 Task: Add an event with the title Lunch and Learn: Effective Email Communication, date '2023/12/13', time 7:00 AM to 9:00 AMand add a description: In addition to informal networking, the event may feature guest speakers or panel discussions on topics relevant to professional growth, industry trends, or emerging technologies. These sessions provide valuable insights and serve as conversation starters, creating common ground for attendees to engage in meaningful discussions and share their expertise., put the event into Yellow category . Add location for the event as: 987 Jeronimos Monastery, Lisbon, Portugal, logged in from the account softage.1@softage.netand send the event invitation to softage.6@softage.net and softage.7@softage.net. Set a reminder for the event 5 minutes before
Action: Mouse moved to (130, 111)
Screenshot: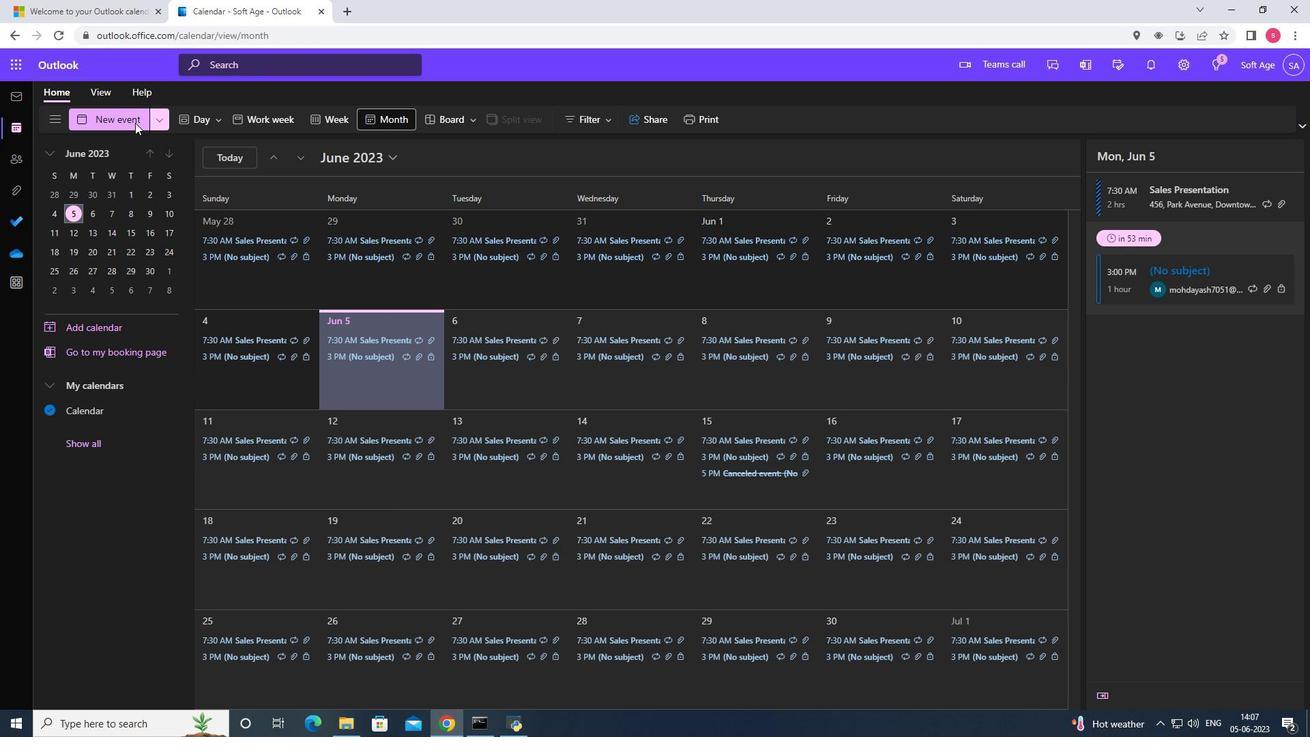 
Action: Mouse pressed left at (130, 111)
Screenshot: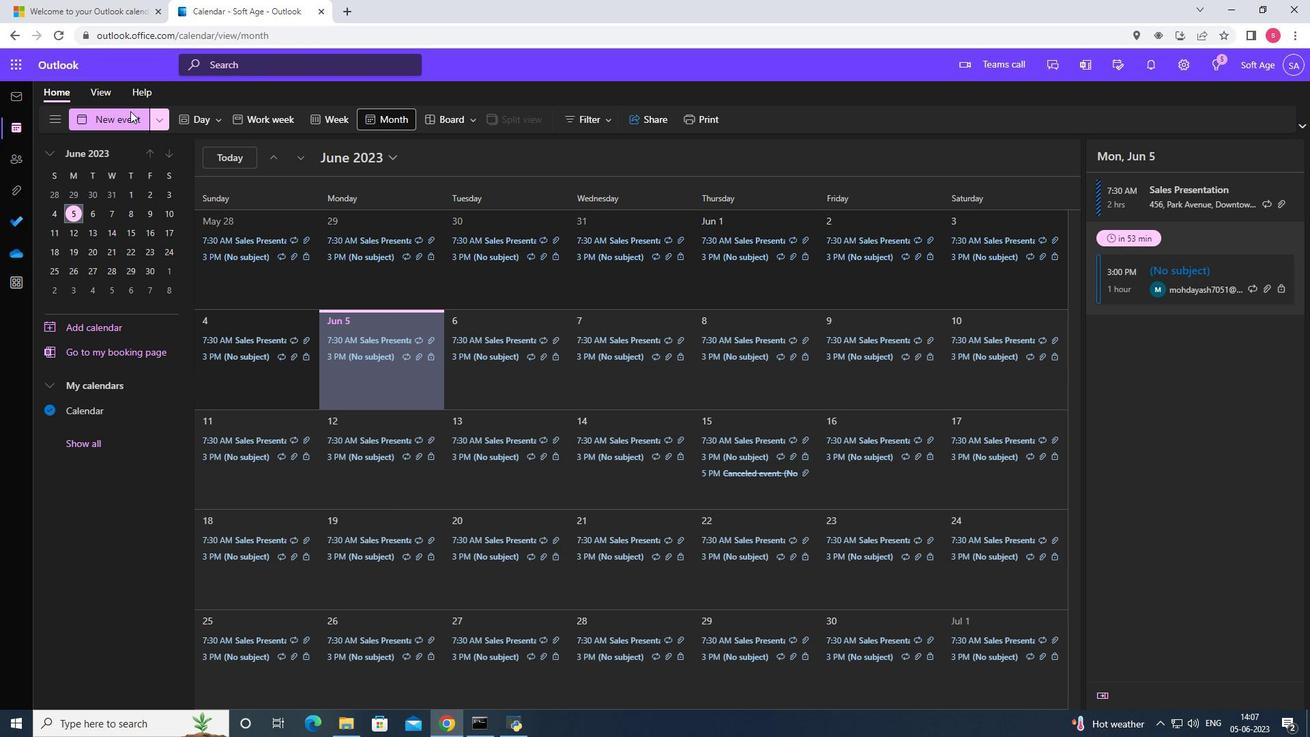 
Action: Mouse moved to (385, 208)
Screenshot: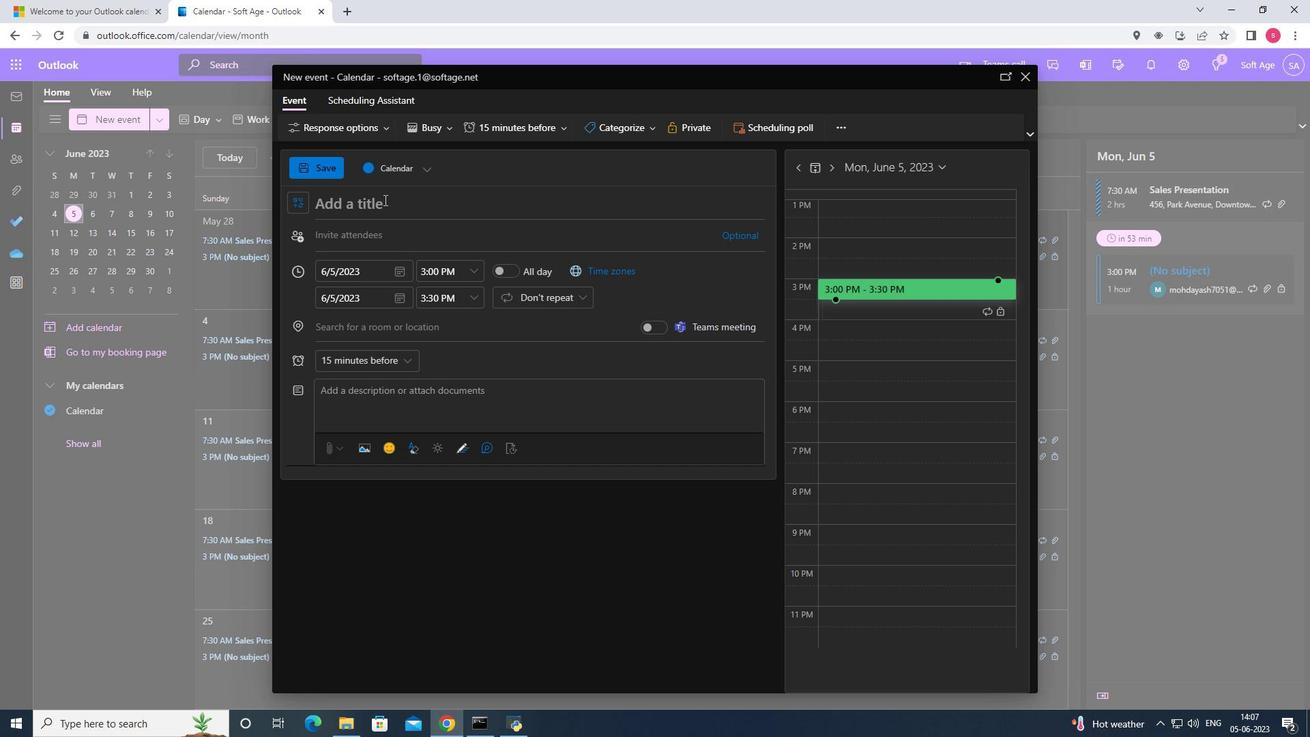 
Action: Mouse pressed left at (385, 208)
Screenshot: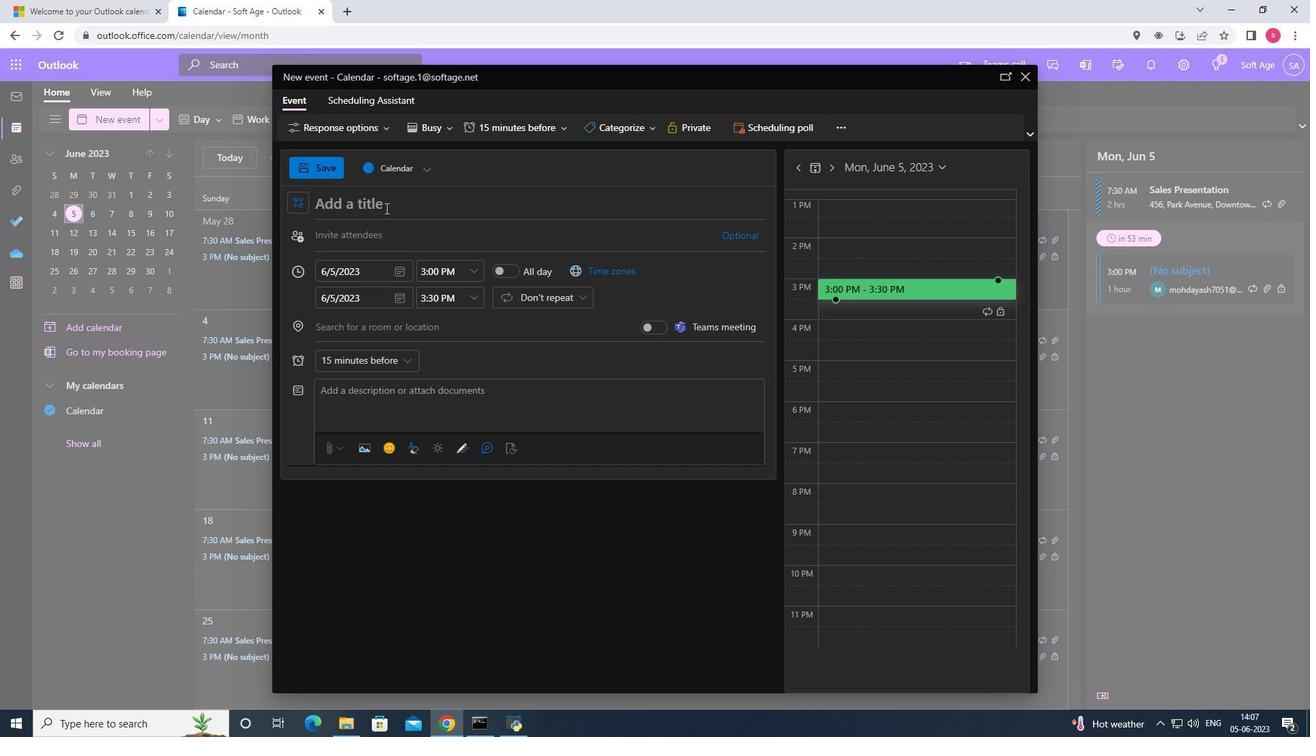 
Action: Mouse moved to (385, 208)
Screenshot: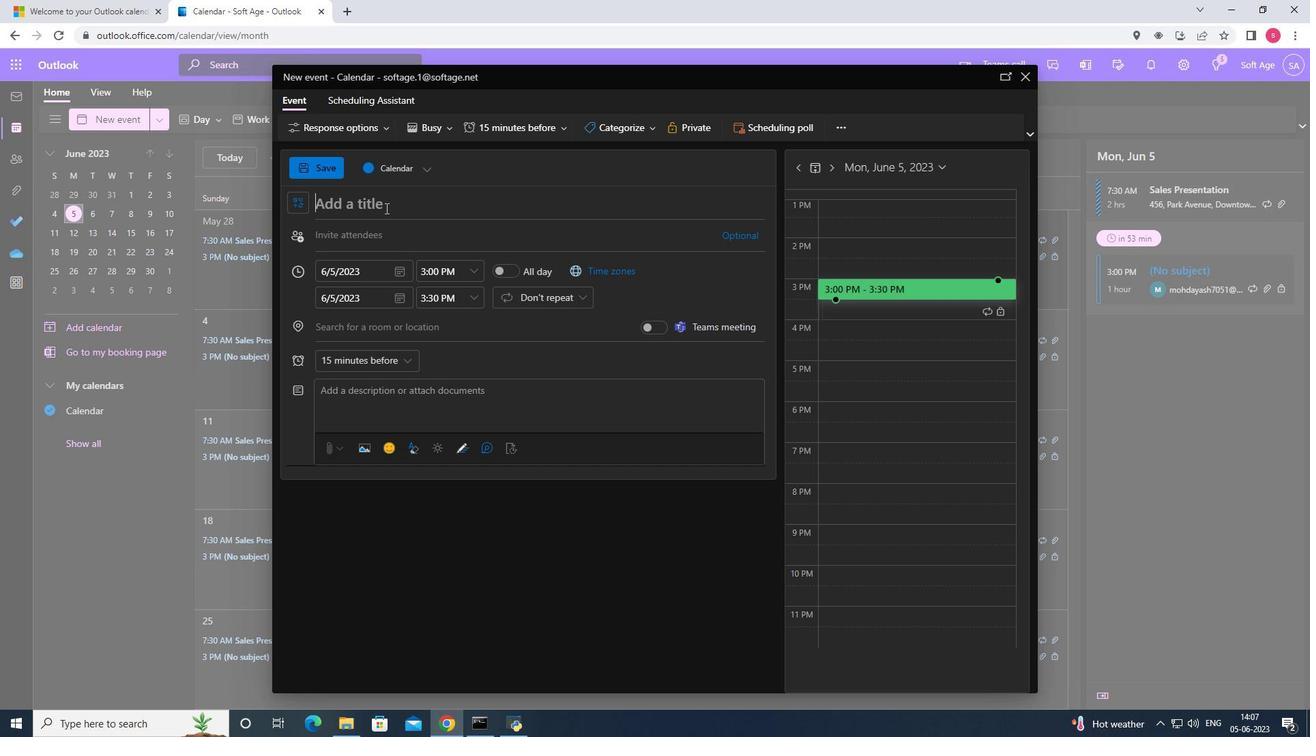 
Action: Key pressed <Key.shift><Key.shift><Key.shift><Key.shift><Key.shift><Key.shift><Key.shift><Key.shift><Key.shift><Key.shift>Lunch<Key.space><Key.shift>and<Key.space><Key.shift><Key.shift><Key.shift><Key.shift><Key.shift><Key.shift><Key.shift><Key.shift><Key.shift><Key.shift><Key.shift><Key.shift><Key.shift><Key.shift><Key.shift><Key.shift><Key.shift>learn<Key.space><Key.shift><Key.shift><Key.shift><Key.shift><Key.shift><Key.shift><Key.shift><Key.shift><Key.shift><Key.shift><Key.shift>:<Key.space><Key.shift>e<Key.backspace><Key.shift><Key.shift><Key.shift><Key.shift><Key.shift><Key.shift><Key.shift><Key.shift><Key.shift><Key.shift><Key.shift><Key.shift><Key.shift><Key.shift>Effective<Key.space><Key.shift><Key.shift>Email<Key.space><Key.shift>communication<Key.space>
Screenshot: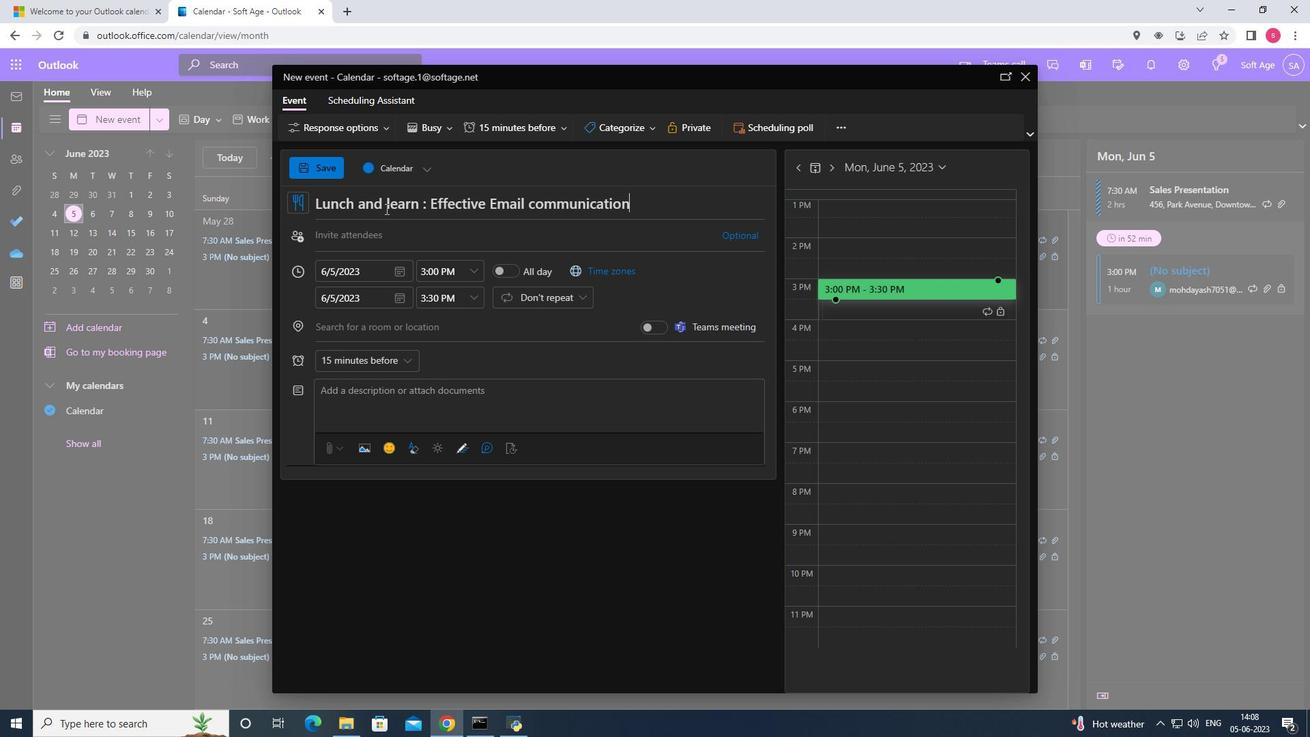 
Action: Mouse moved to (404, 275)
Screenshot: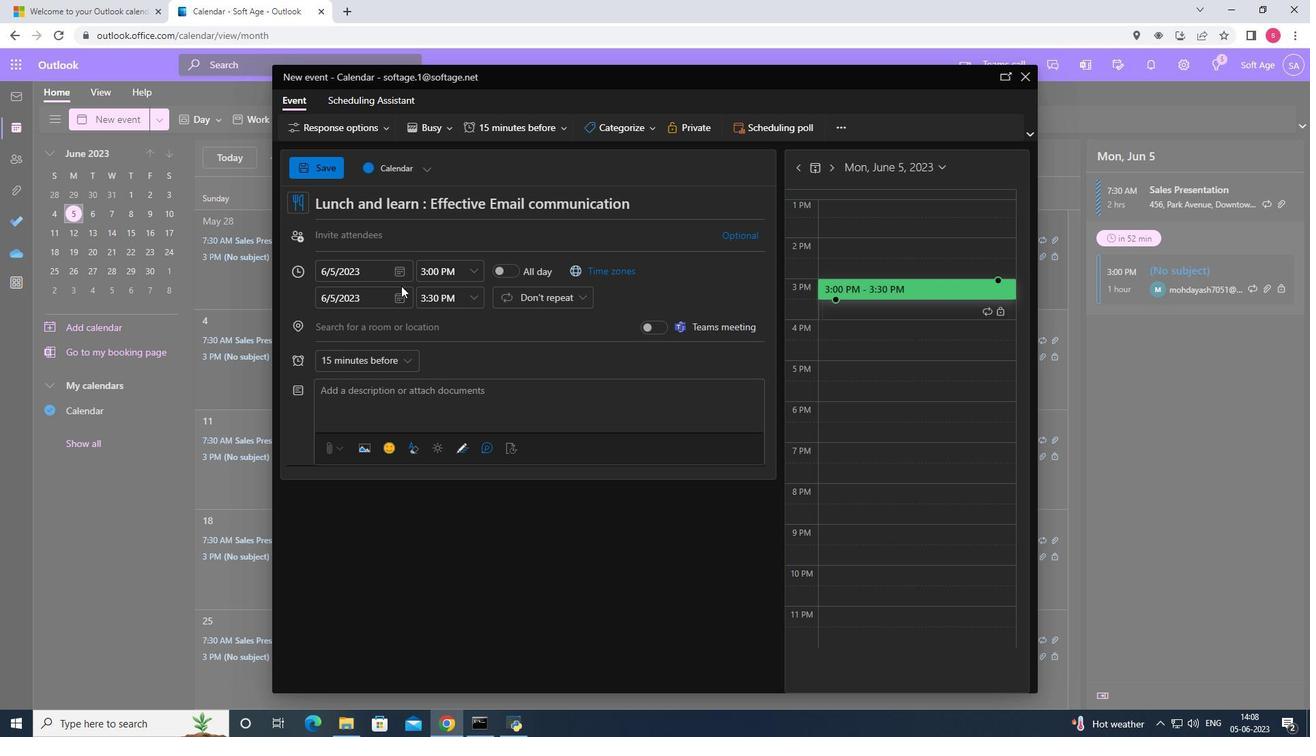 
Action: Mouse pressed left at (404, 275)
Screenshot: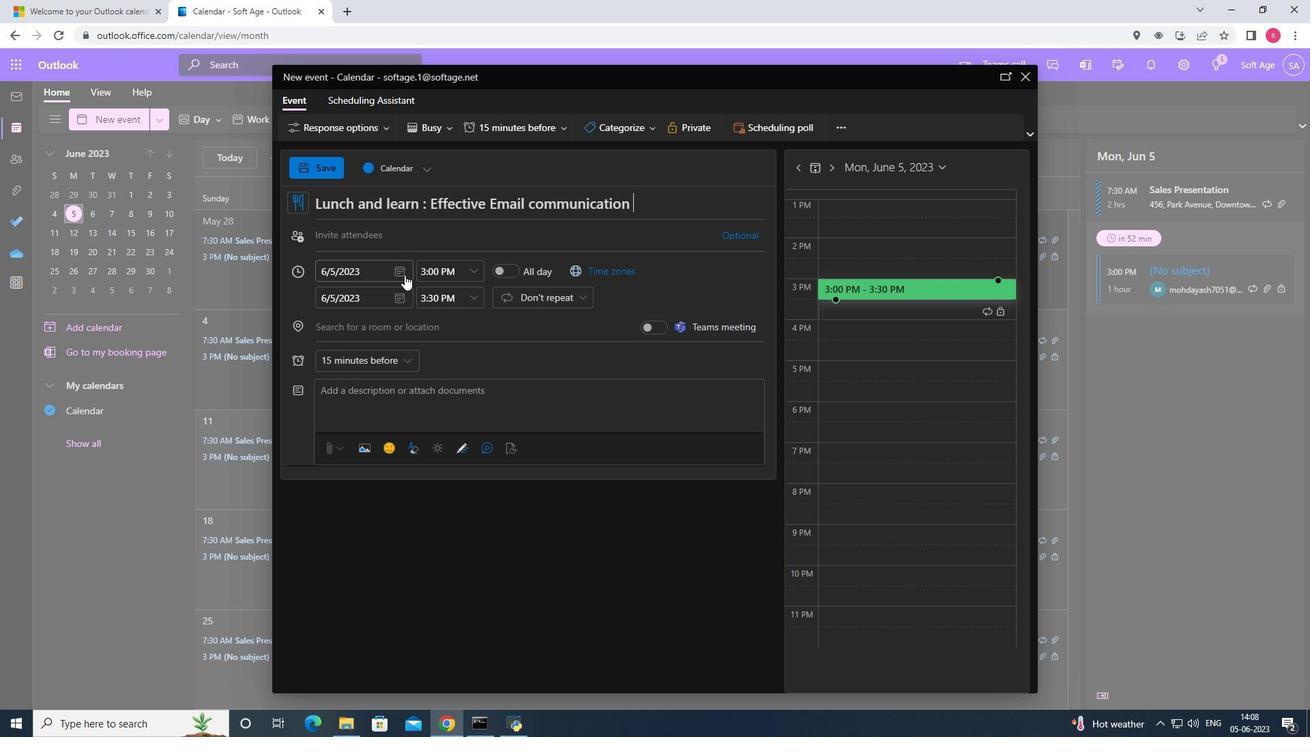 
Action: Mouse moved to (449, 305)
Screenshot: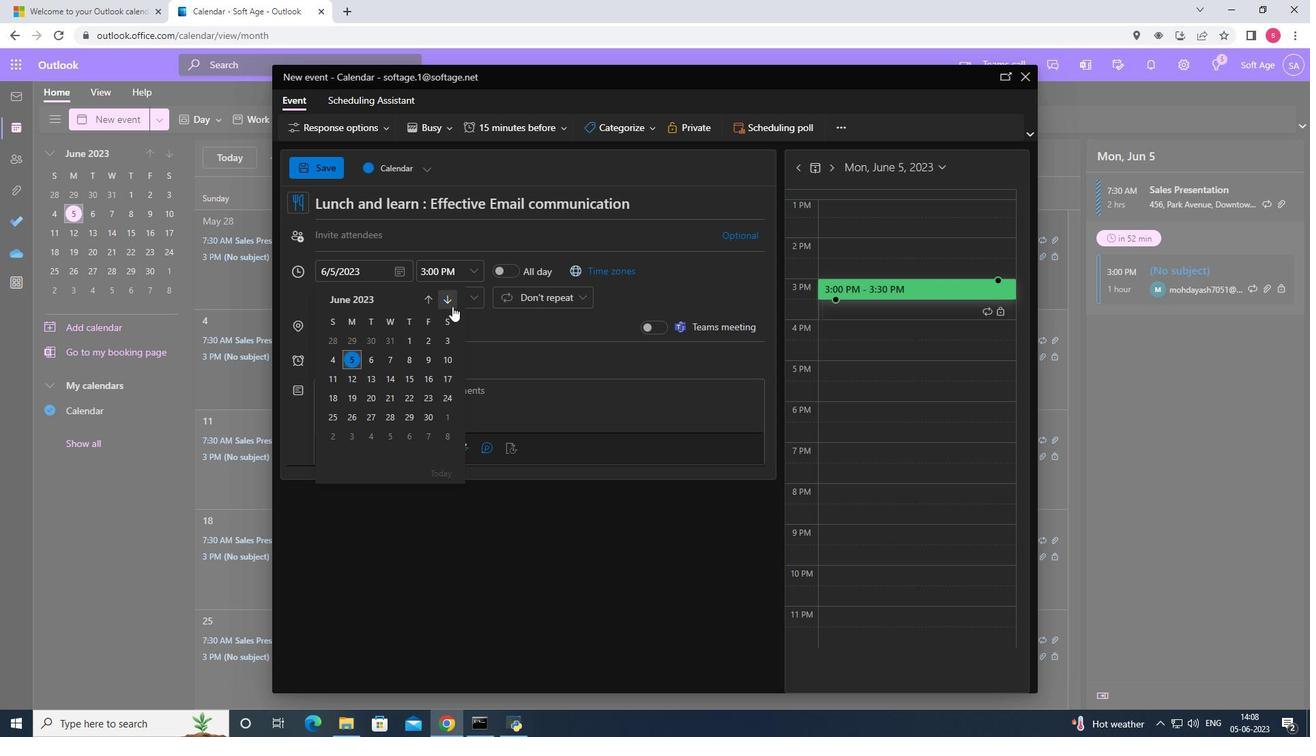 
Action: Mouse pressed left at (449, 305)
Screenshot: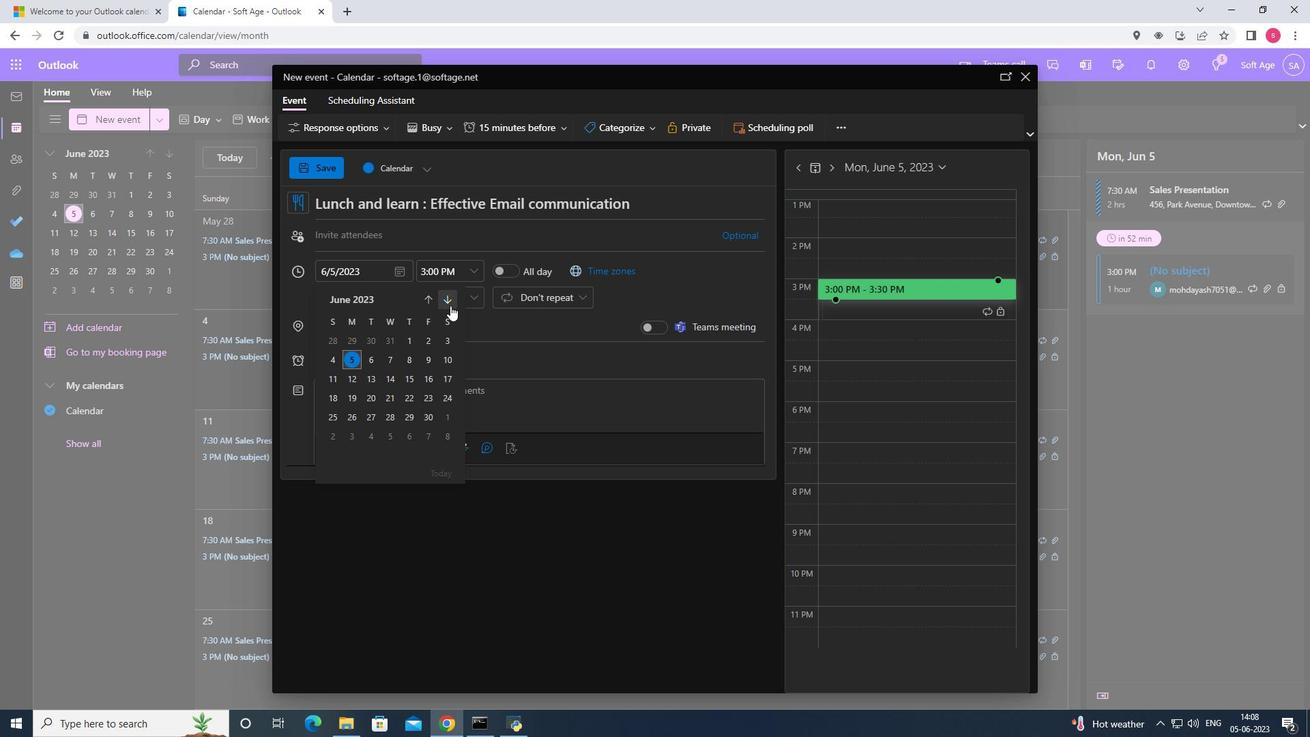 
Action: Mouse pressed left at (449, 305)
Screenshot: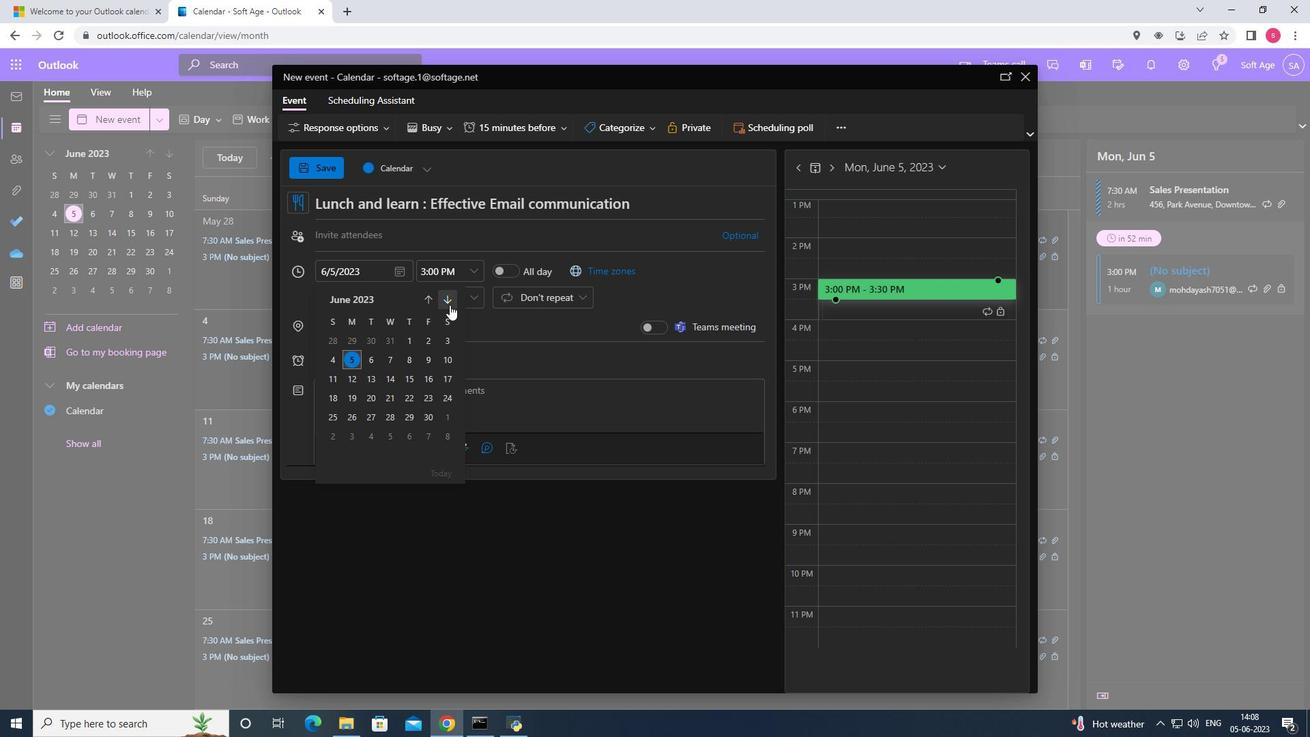 
Action: Mouse pressed left at (449, 305)
Screenshot: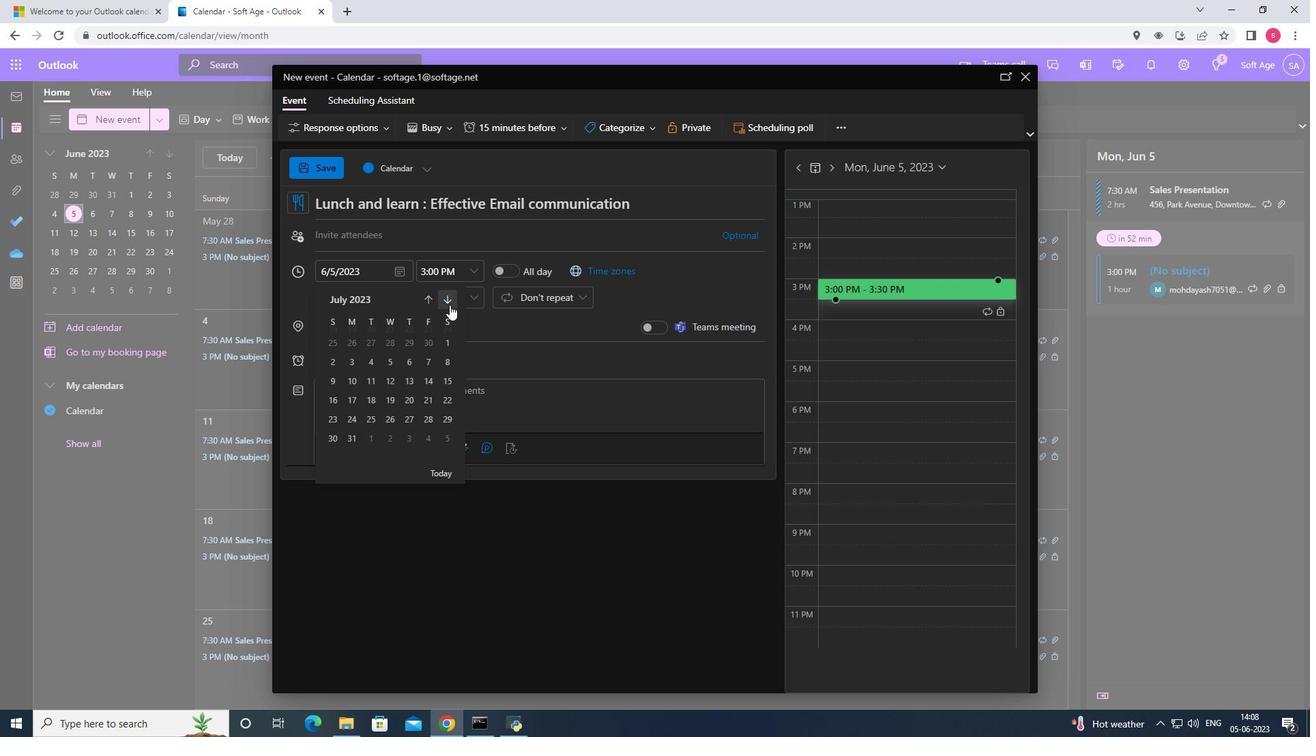 
Action: Mouse pressed left at (449, 305)
Screenshot: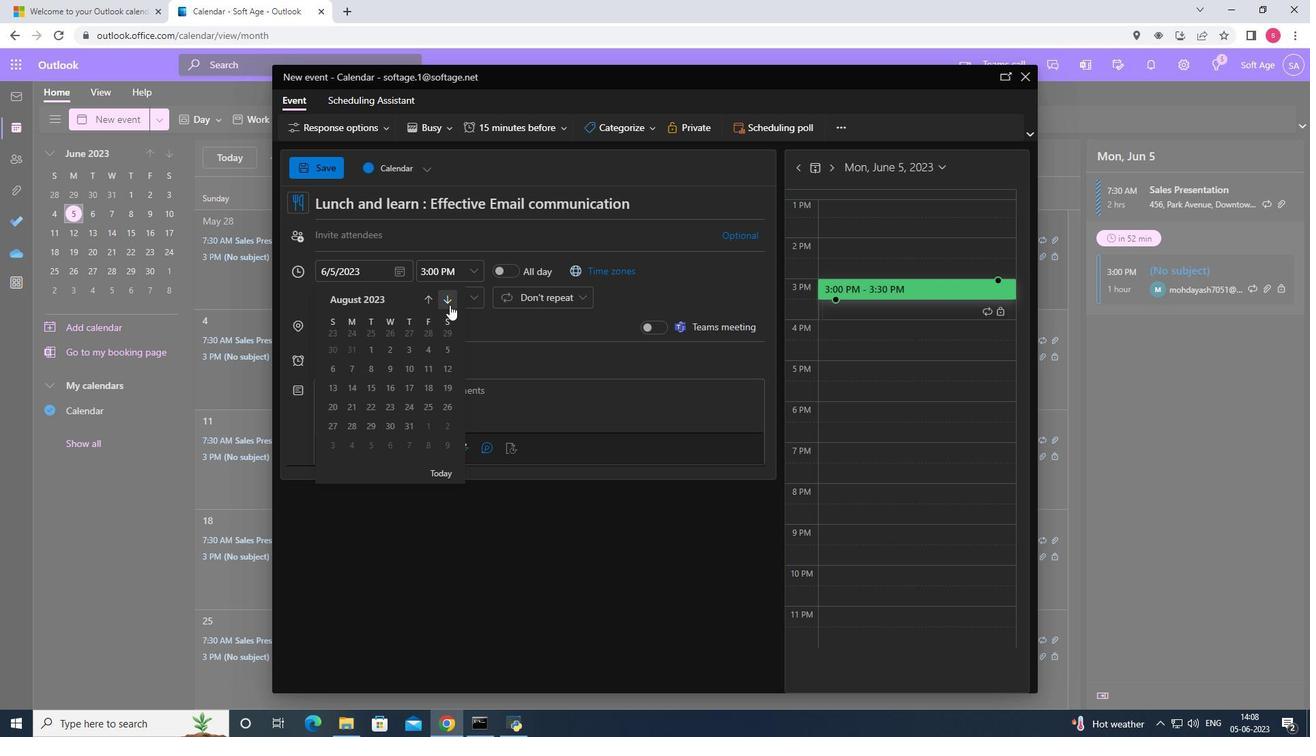 
Action: Mouse pressed left at (449, 305)
Screenshot: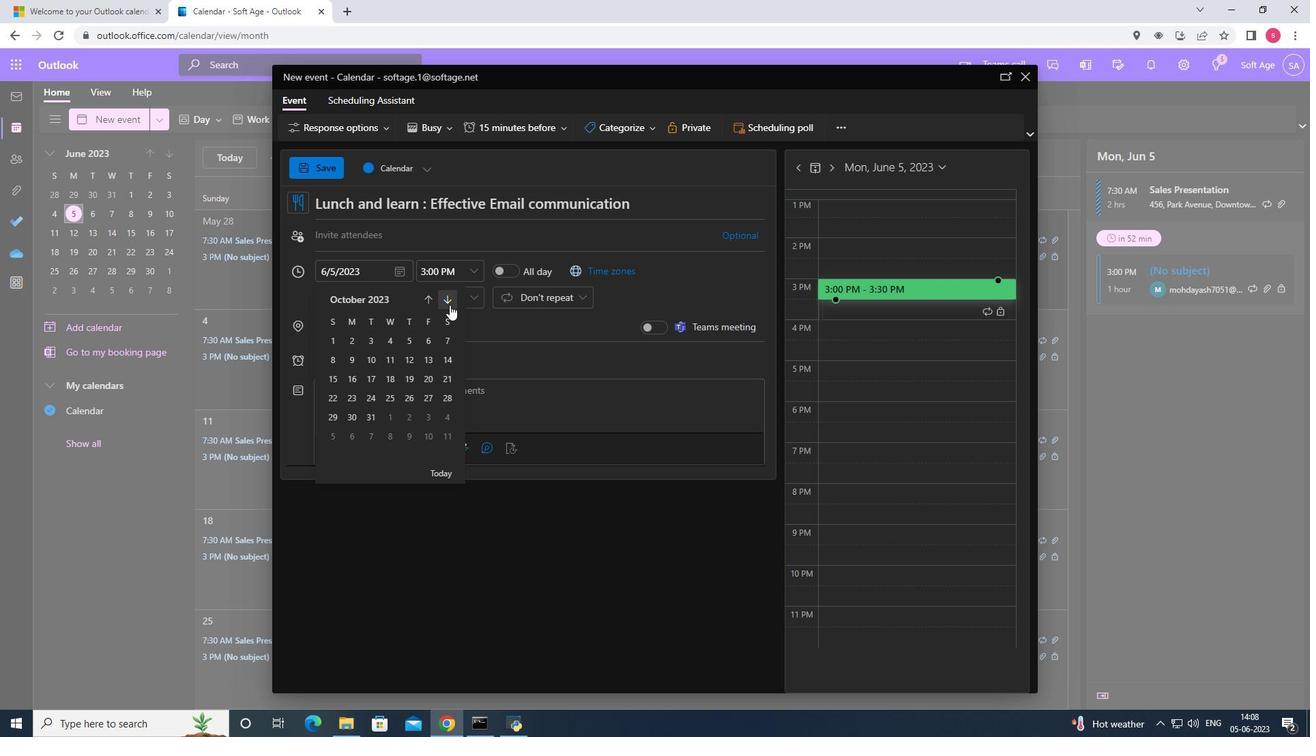 
Action: Mouse pressed left at (449, 305)
Screenshot: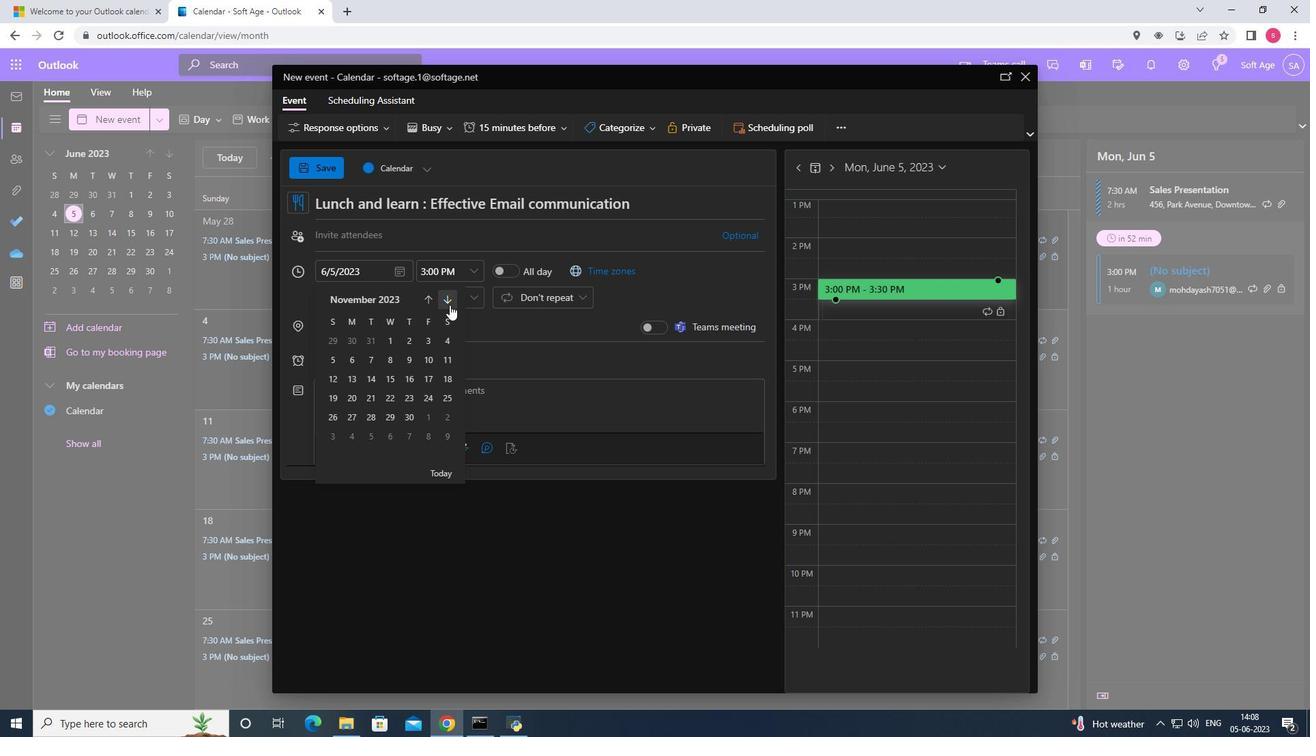 
Action: Mouse moved to (396, 378)
Screenshot: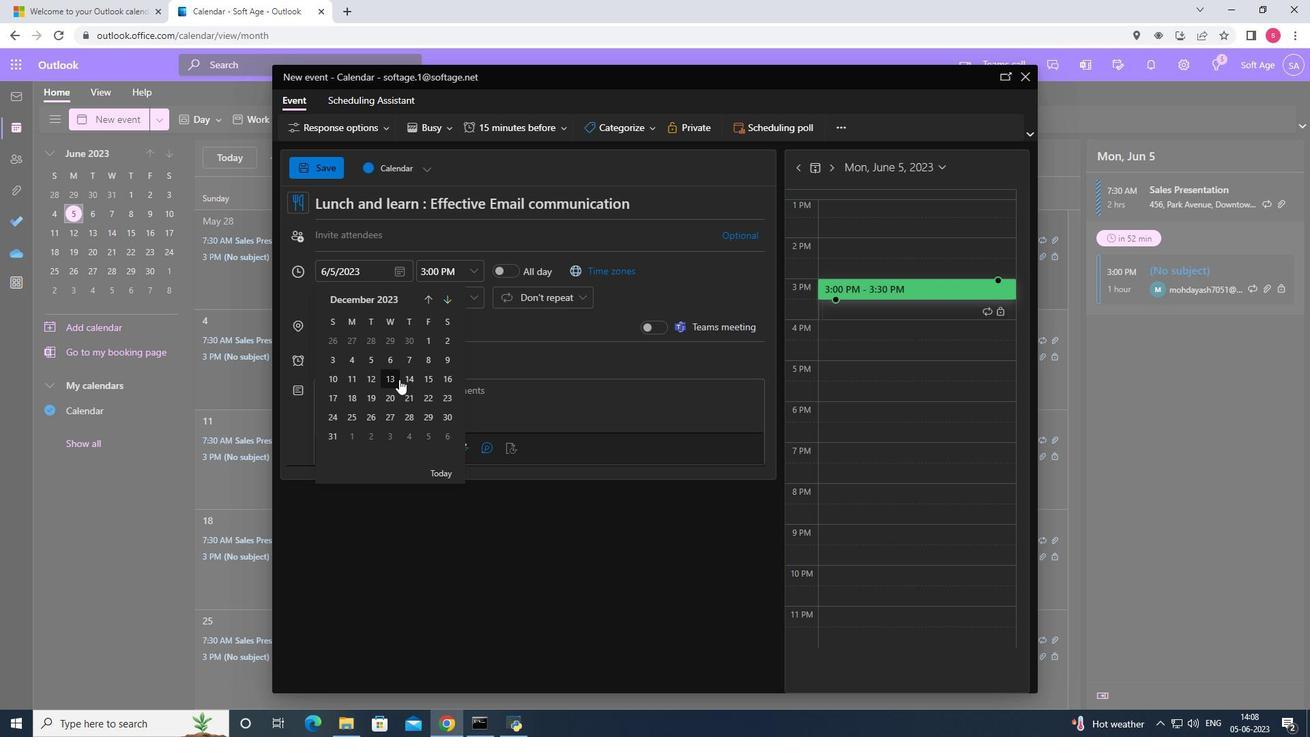 
Action: Mouse pressed left at (396, 378)
Screenshot: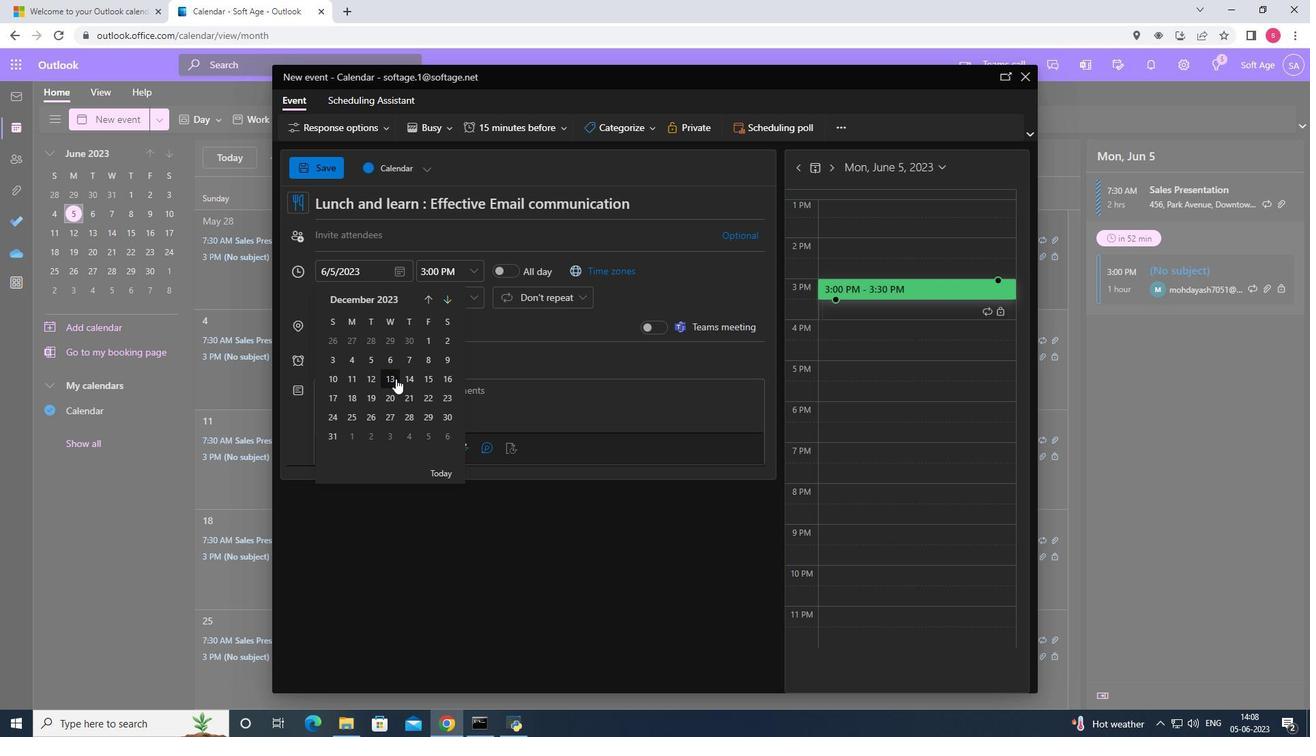 
Action: Mouse moved to (475, 272)
Screenshot: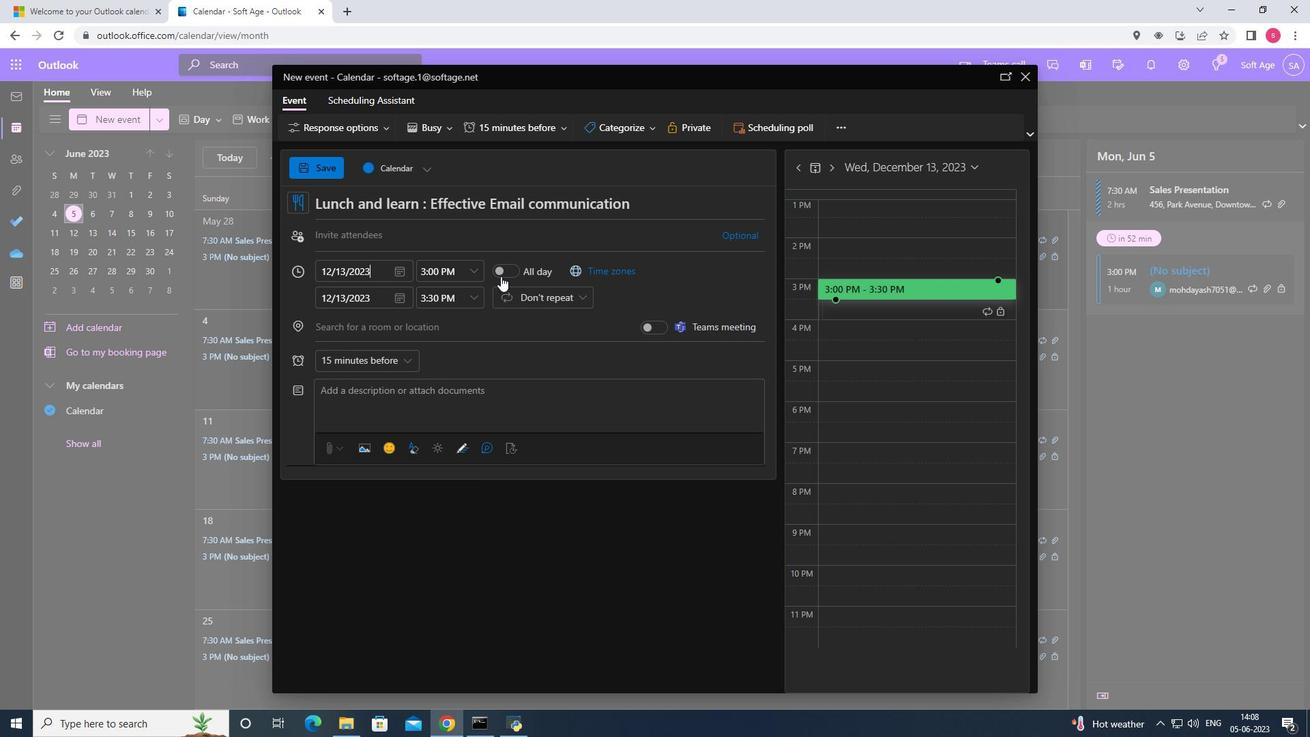
Action: Mouse pressed left at (475, 272)
Screenshot: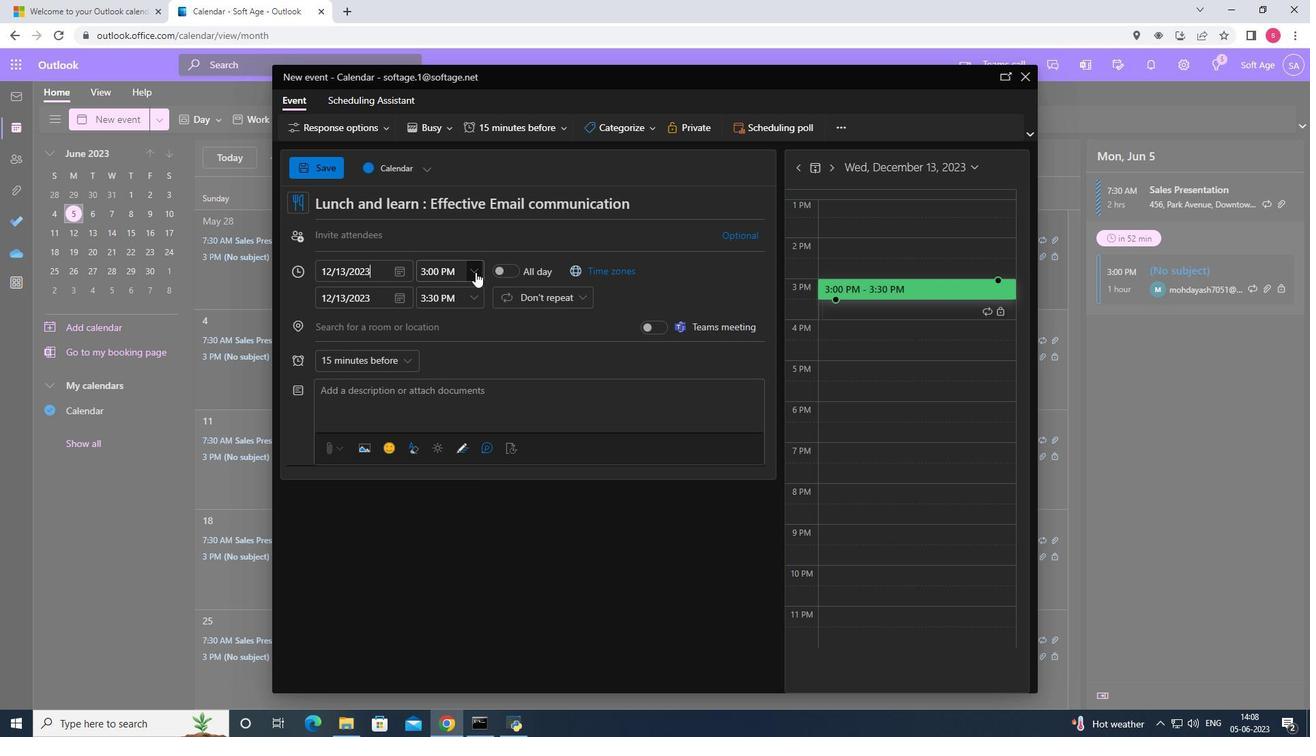 
Action: Mouse moved to (493, 289)
Screenshot: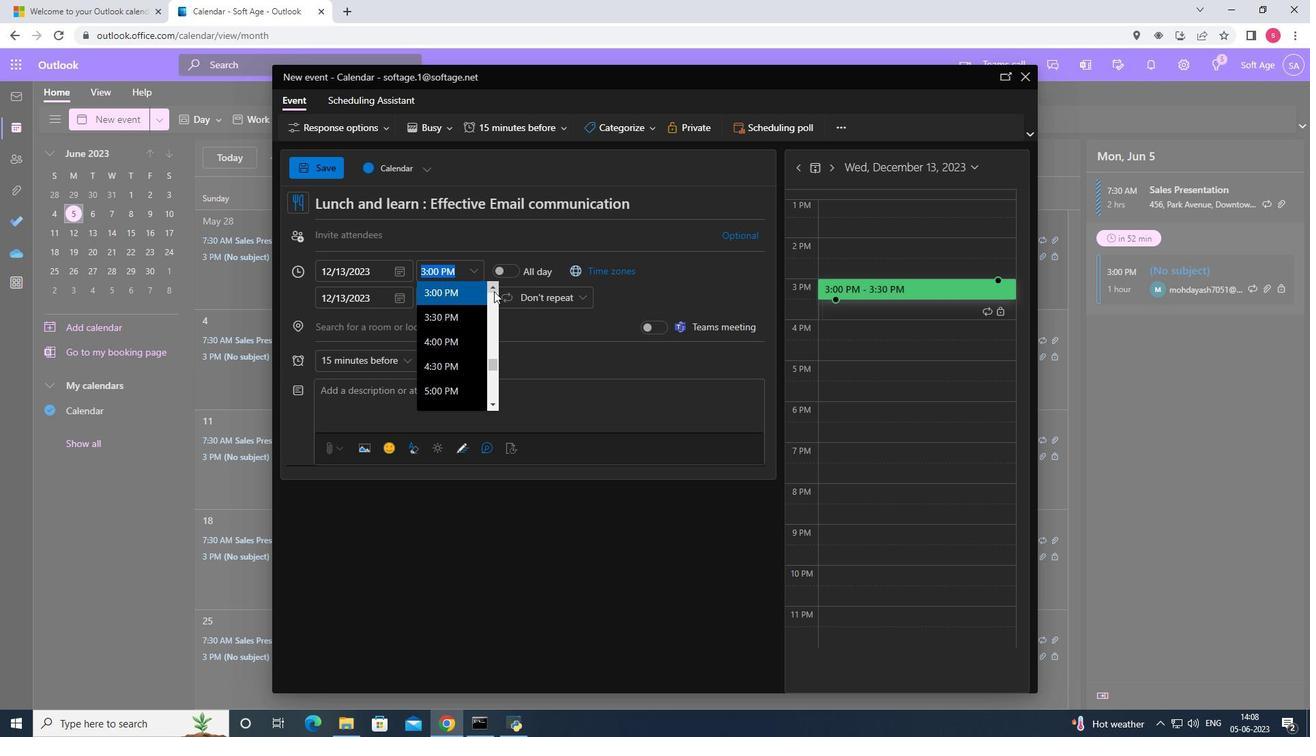 
Action: Mouse pressed left at (493, 289)
Screenshot: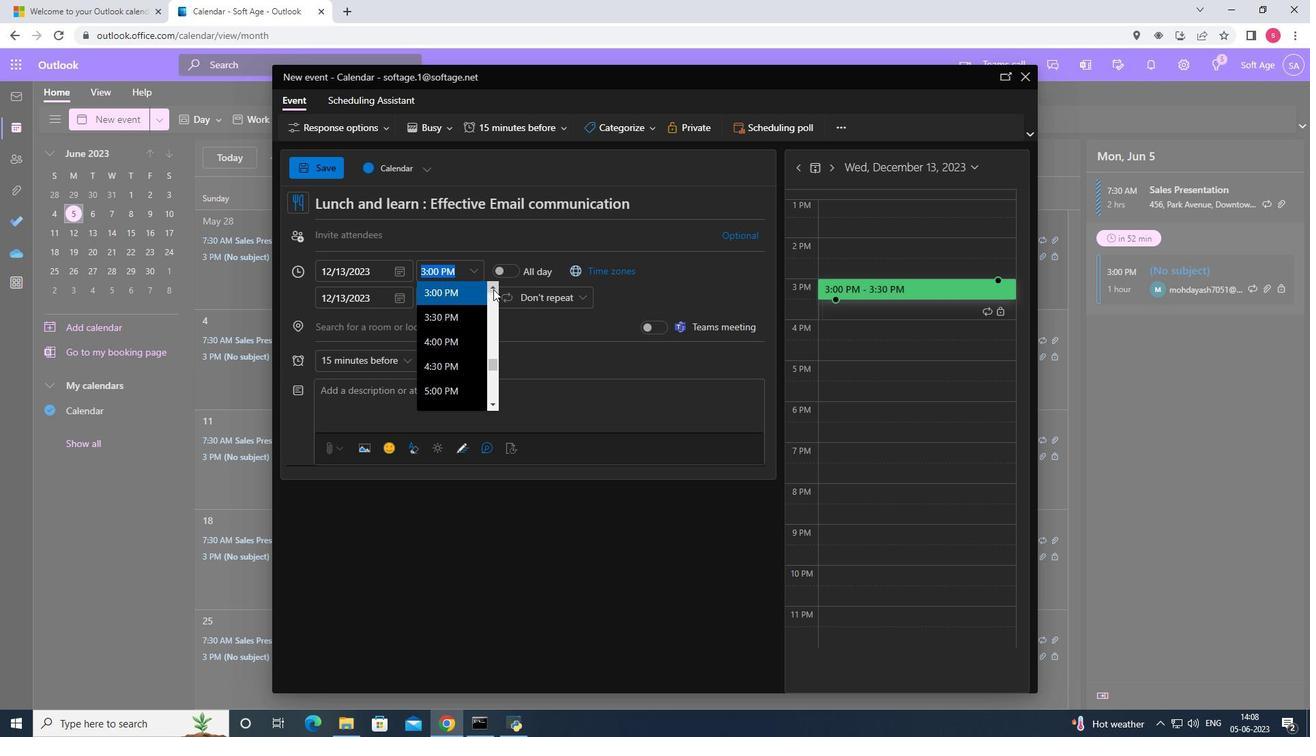 
Action: Mouse pressed left at (493, 289)
Screenshot: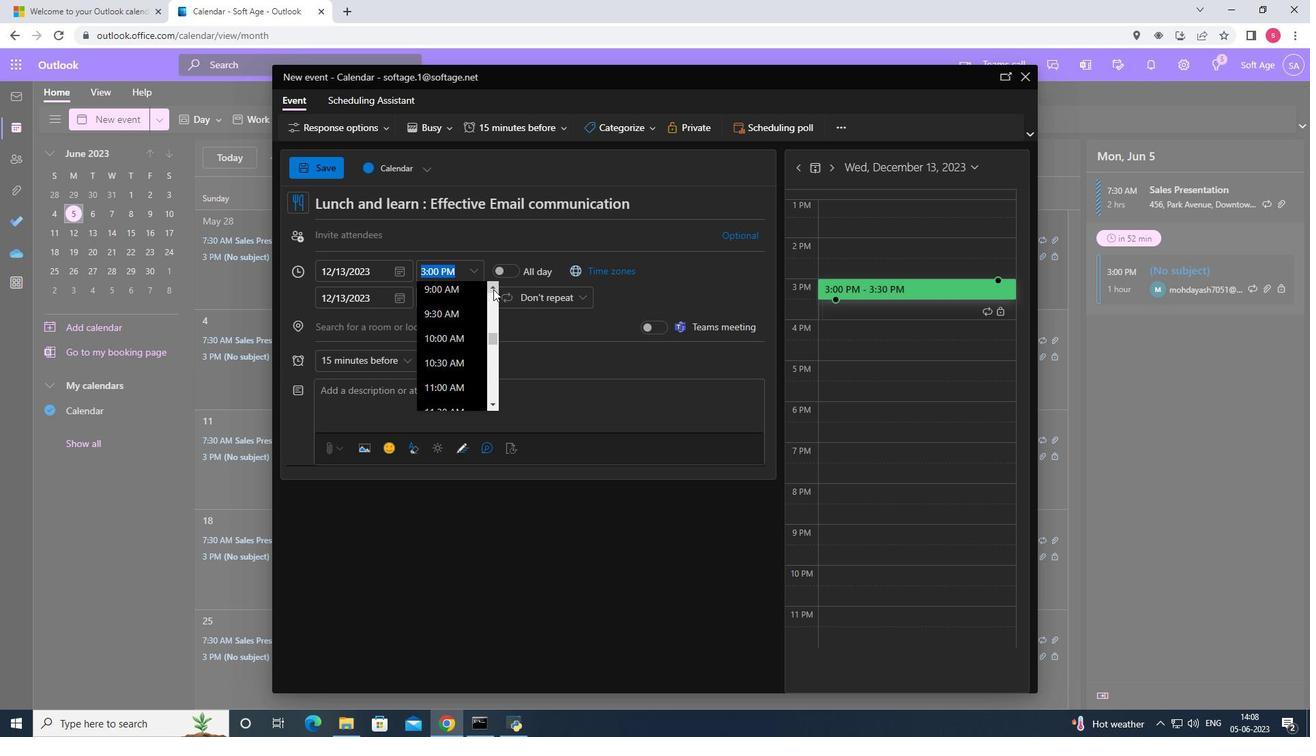 
Action: Mouse moved to (455, 353)
Screenshot: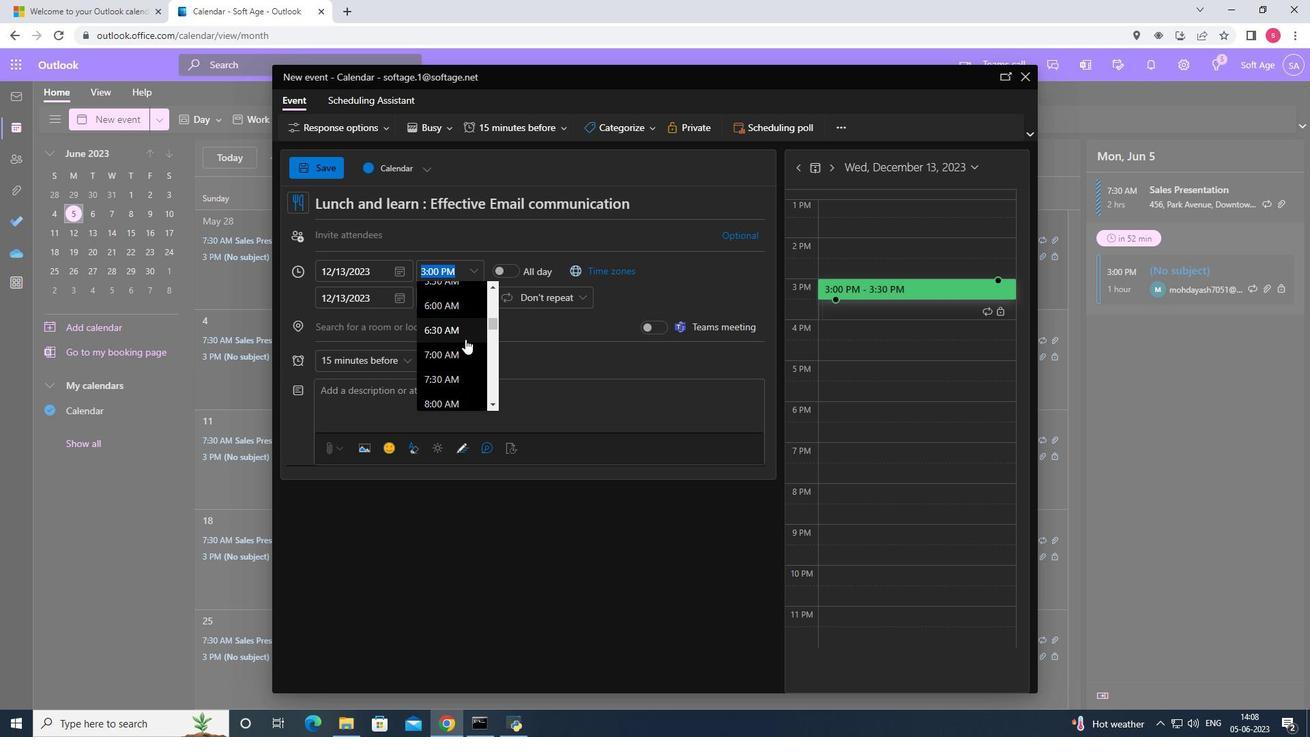 
Action: Mouse pressed left at (455, 353)
Screenshot: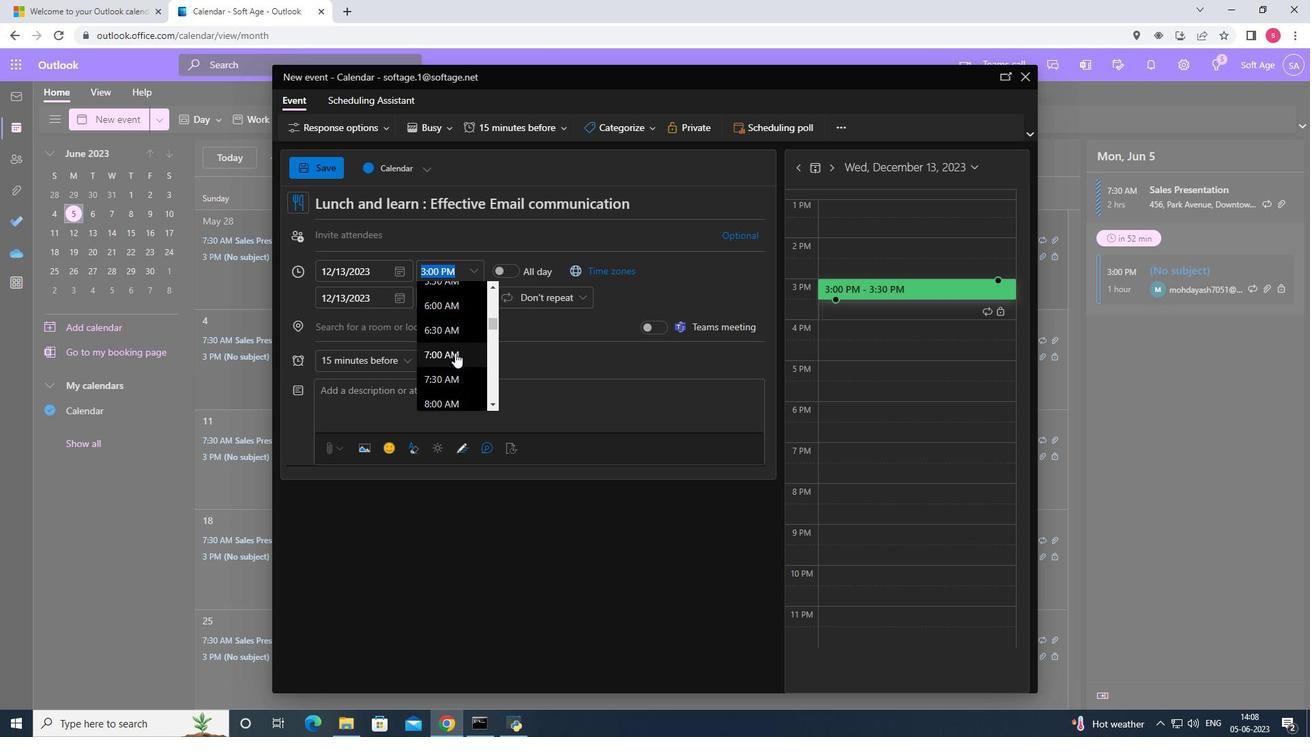 
Action: Mouse moved to (480, 296)
Screenshot: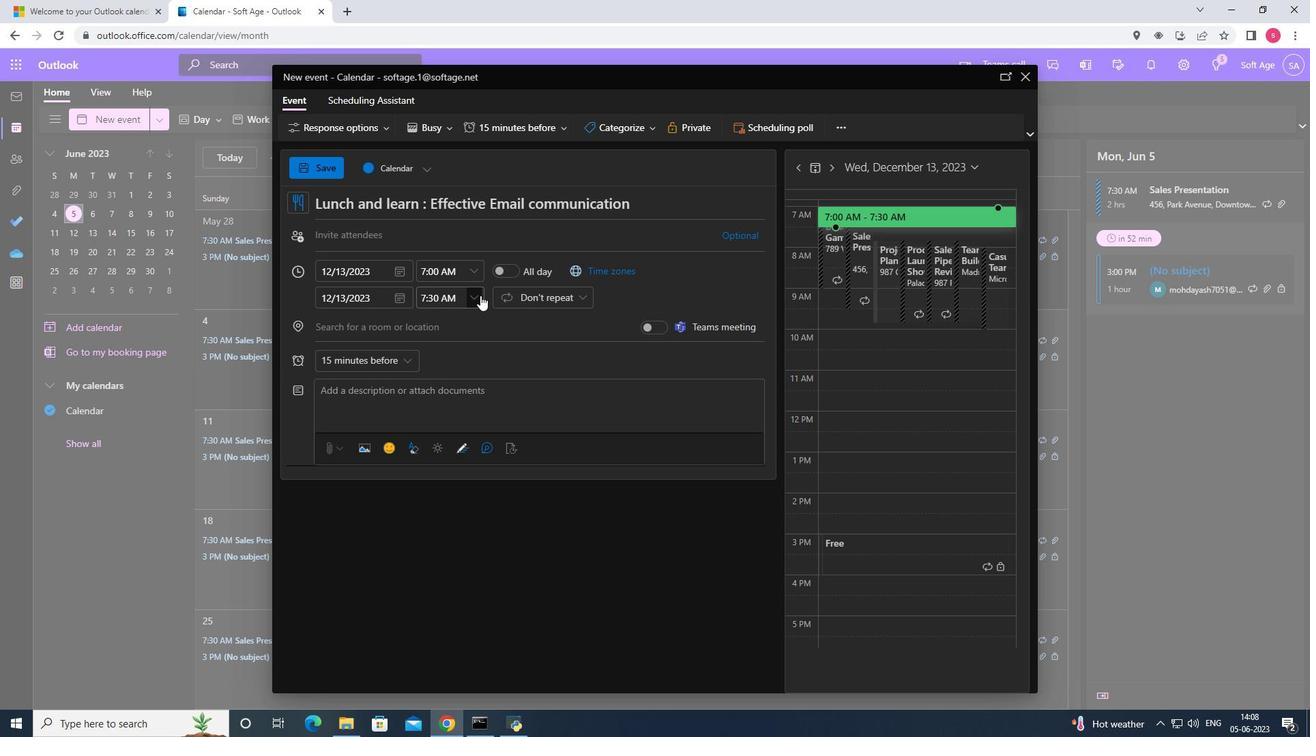 
Action: Mouse pressed left at (480, 296)
Screenshot: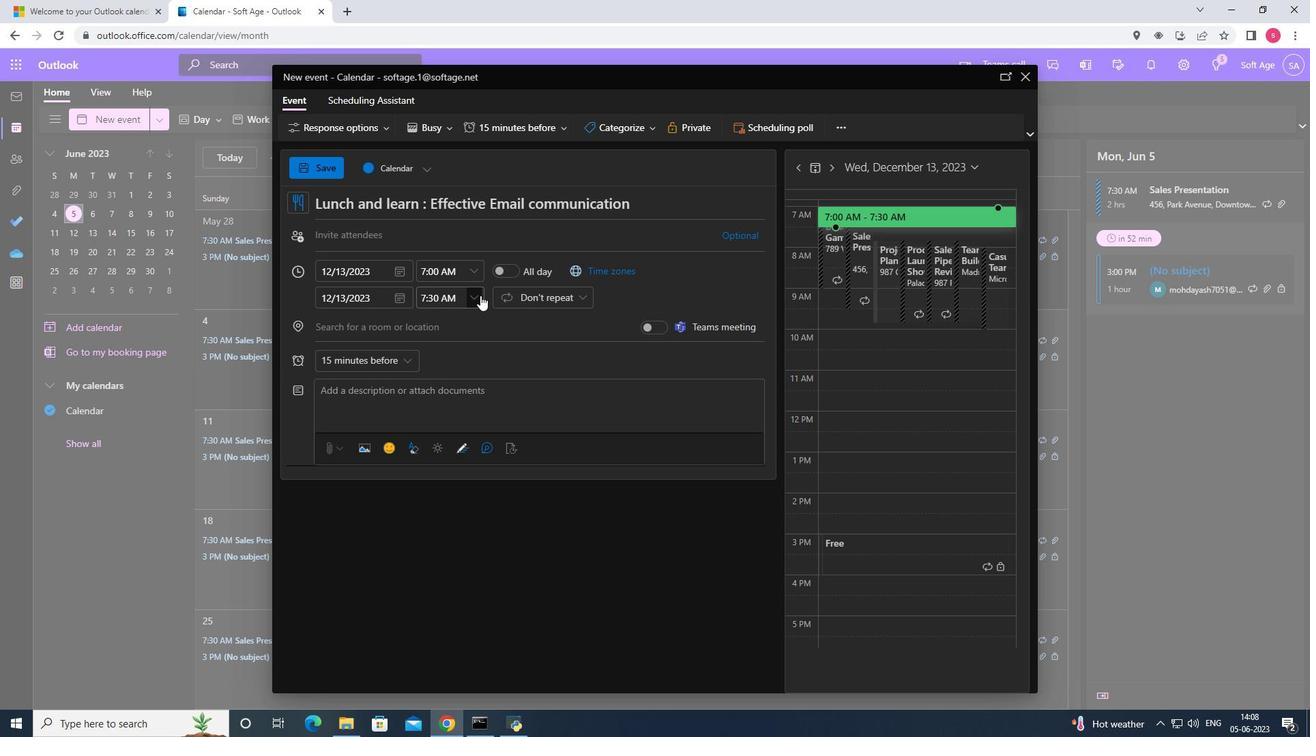 
Action: Mouse moved to (443, 387)
Screenshot: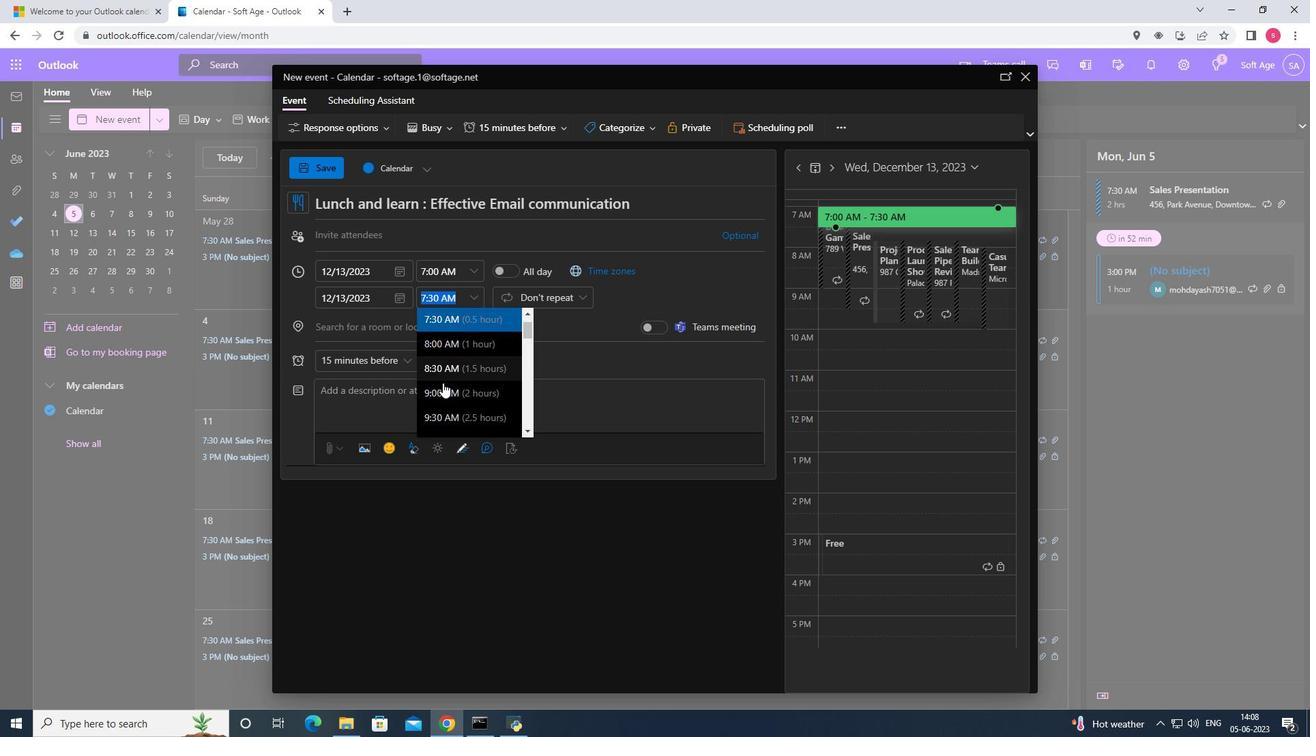 
Action: Mouse pressed left at (443, 387)
Screenshot: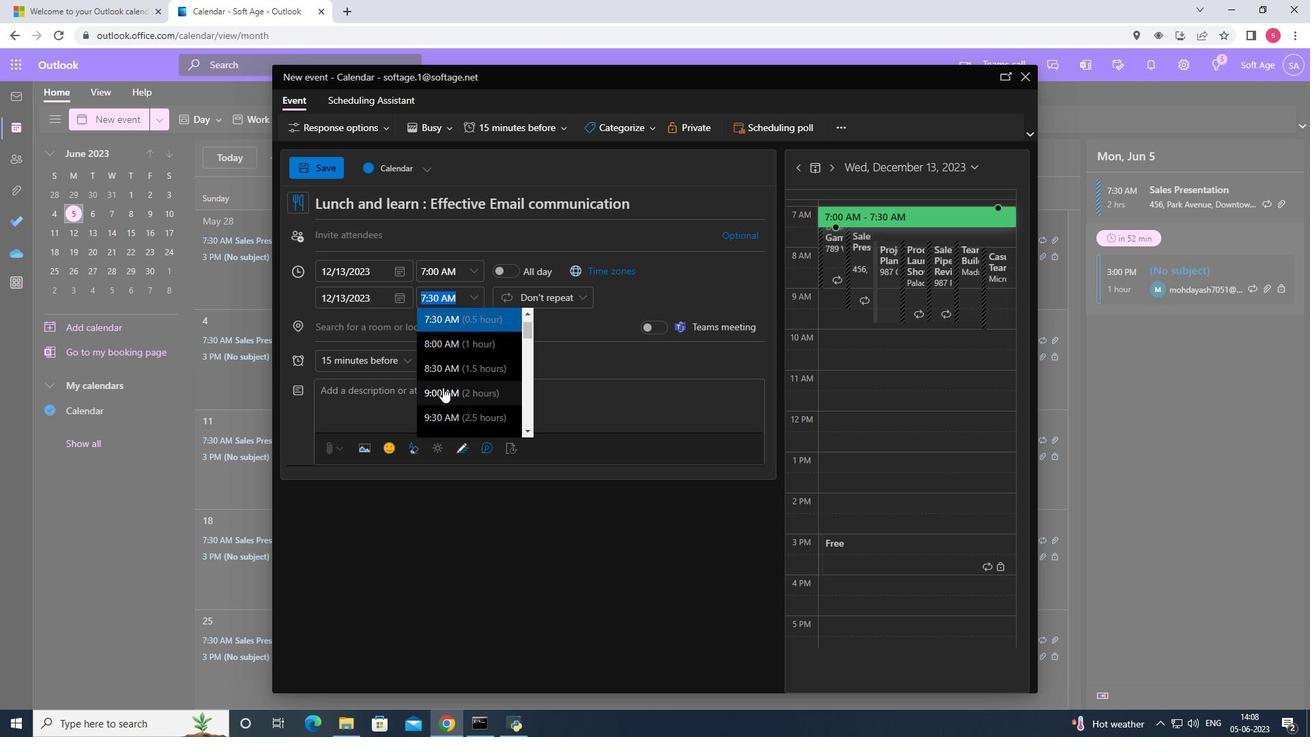 
Action: Mouse moved to (405, 395)
Screenshot: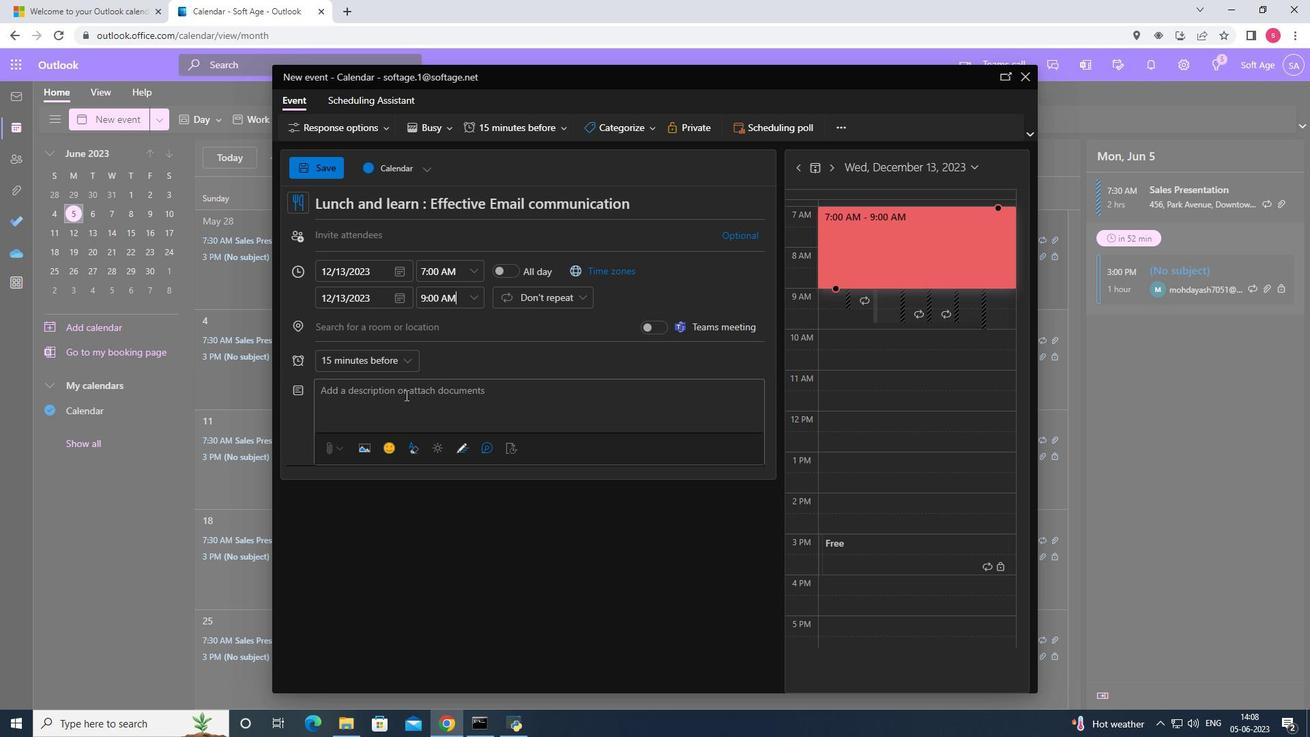 
Action: Mouse pressed left at (405, 395)
Screenshot: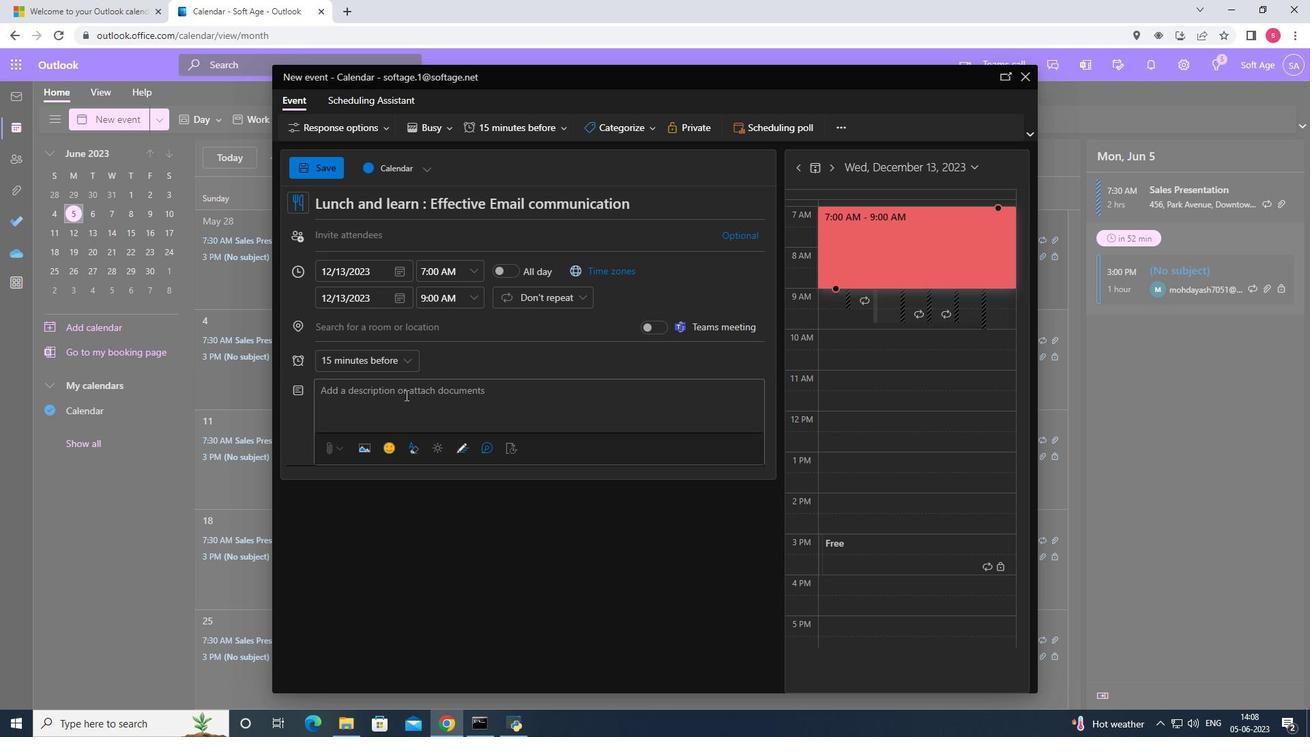 
Action: Mouse moved to (406, 392)
Screenshot: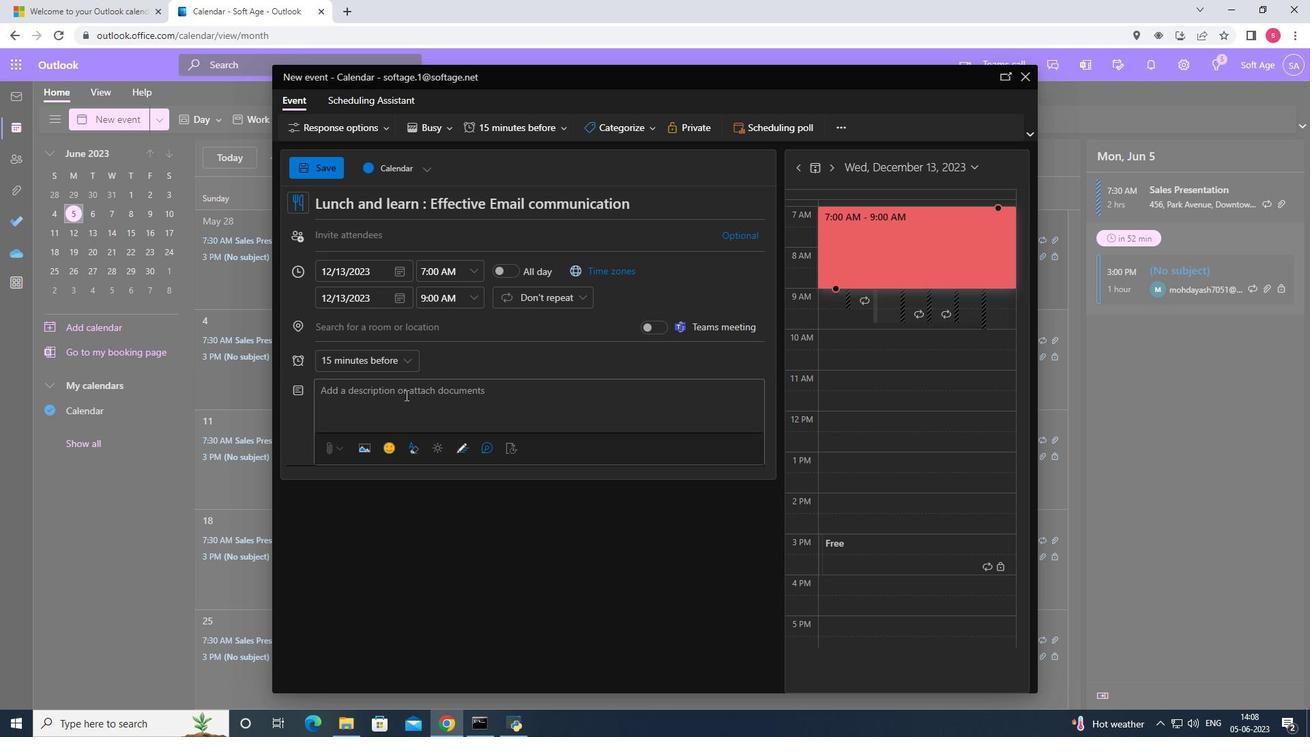 
Action: Key pressed <Key.shift>In<Key.space>addition<Key.space>to<Key.space>informal<Key.space><Key.shift>networking,<Key.space>the<Key.space>event<Key.space>may<Key.space>feature<Key.space>guest<Key.space>speakers<Key.space>or<Key.space>panal<Key.space><Key.backspace><Key.backspace><Key.backspace>el<Key.space>discussions<Key.space>on<Key.space>topics<Key.space>,<Key.space><Key.backspace><Key.space><Key.backspace><Key.backspace>o<Key.backspace>relevant<Key.space>to<Key.space>professional<Key.space>growth<Key.space><Key.backspace>,<Key.space>indussions<Key.space>on<Key.space>topics<Key.backspace><Key.backspace><Key.backspace><Key.backspace><Key.backspace><Key.backspace><Key.backspace><Key.backspace><Key.backspace><Key.backspace><Key.backspace><Key.backspace><Key.backspace><Key.backspace><Key.backspace><Key.backspace><Key.backspace><Key.backspace>dustry<Key.space>trends,<Key.space>or<Key.space>emerging<Key.space>technologies.<Key.space>those<Key.backspace><Key.backspace><Key.backspace><Key.backspace><Key.backspace><Key.shift>These<Key.space>sessions<Key.space>provide<Key.space>valuable<Key.space>insights<Key.space>and<Key.space>serve<Key.space>as<Key.space>conversation<Key.space>starters,<Key.space>creating<Key.space>common<Key.space>ground<Key.space>for<Key.space>attendees<Key.space>to<Key.space>engage<Key.space>in<Key.space>meaningful<Key.space>discussions<Key.space>and<Key.space>share<Key.space>their<Key.space>expertise.
Screenshot: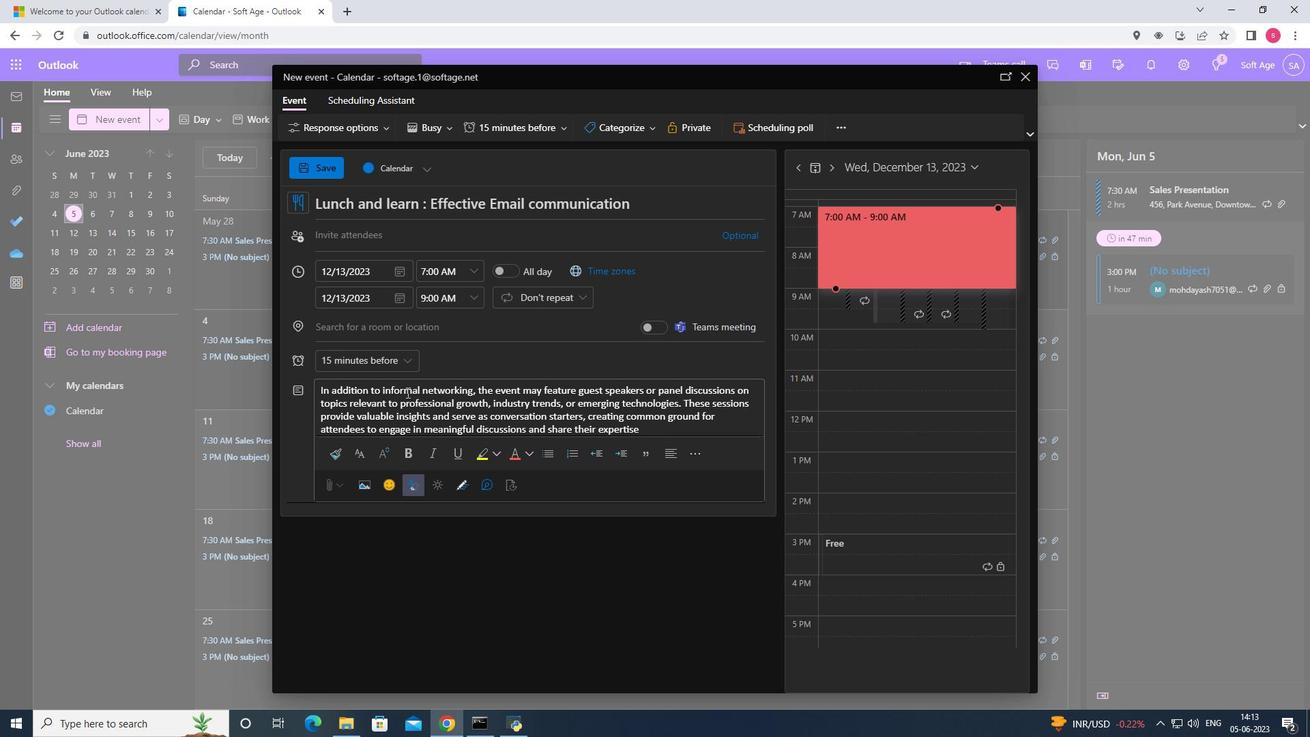 
Action: Mouse moved to (641, 130)
Screenshot: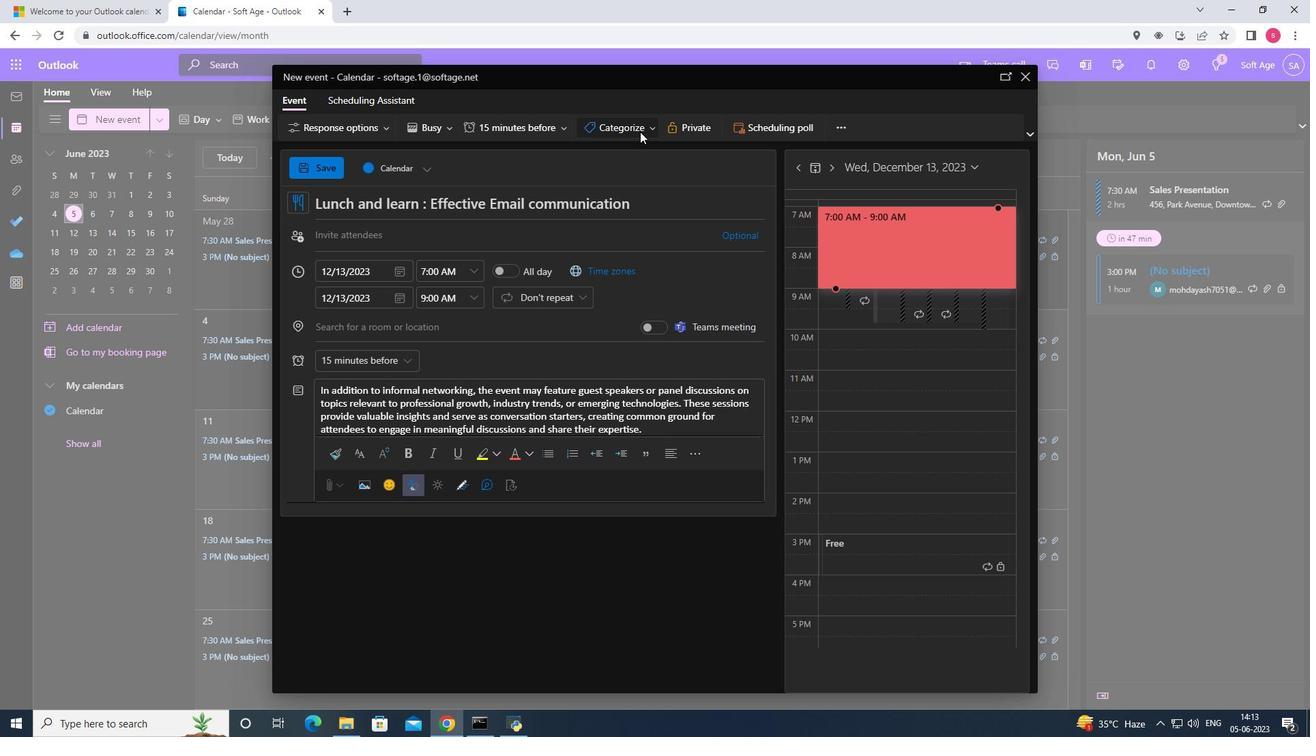 
Action: Mouse pressed left at (641, 130)
Screenshot: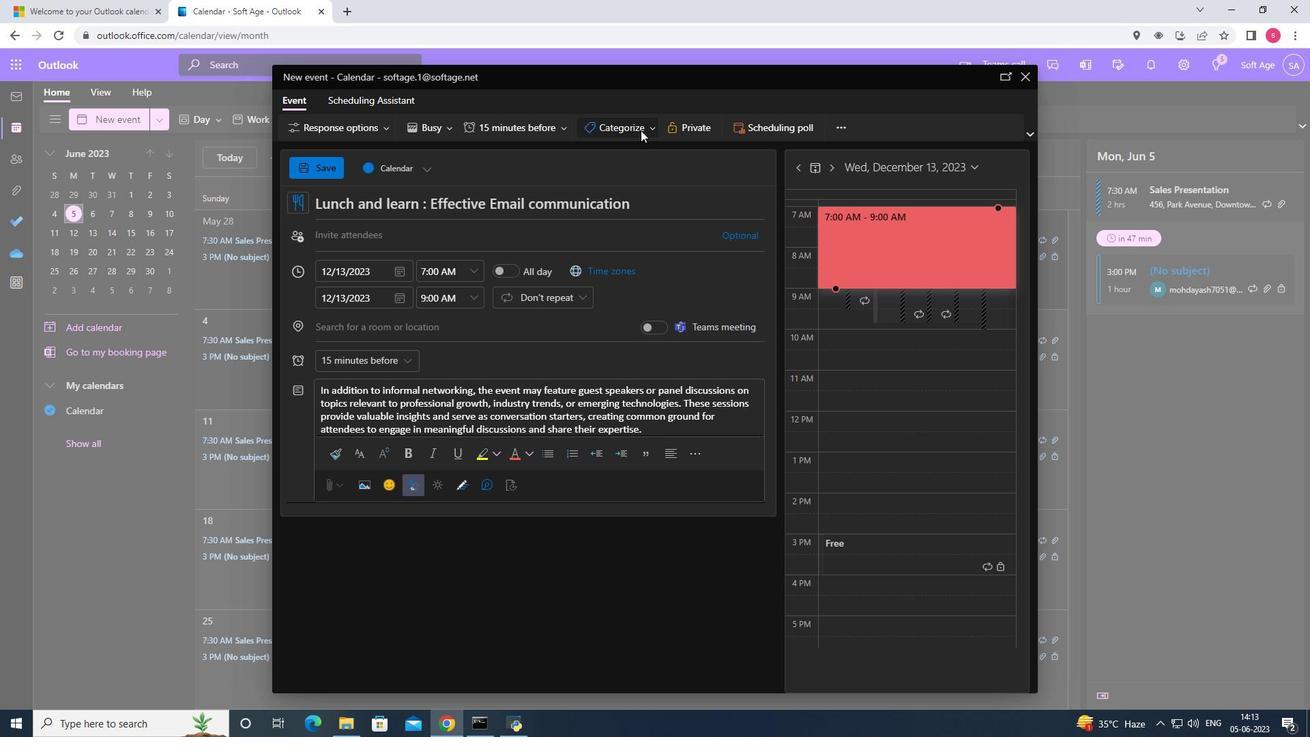 
Action: Mouse moved to (652, 127)
Screenshot: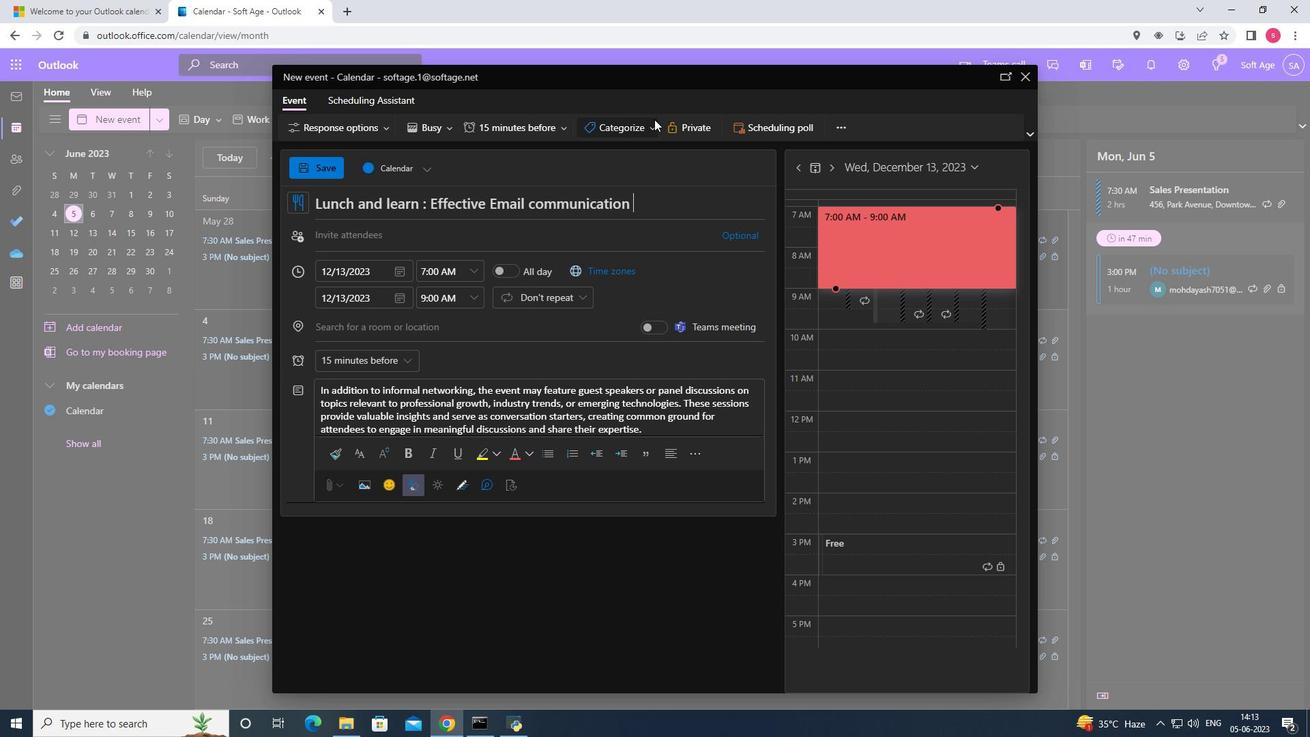 
Action: Mouse pressed left at (652, 127)
Screenshot: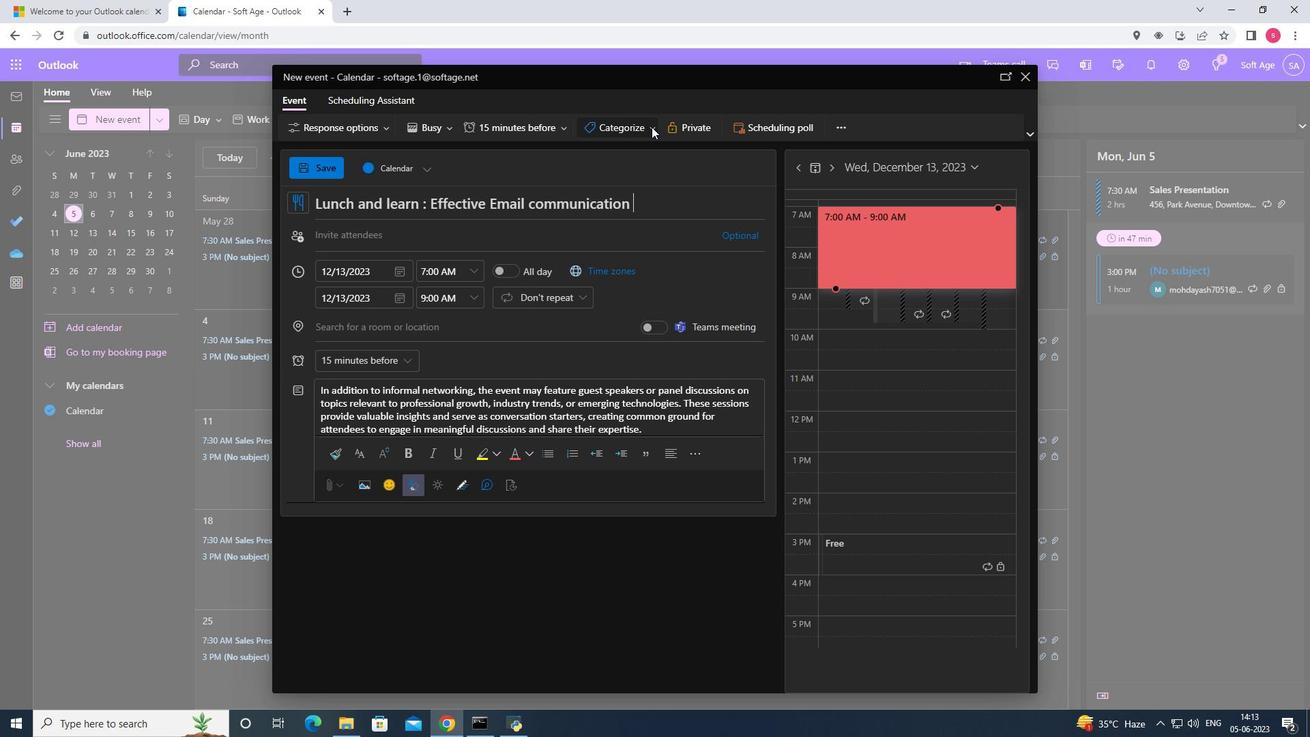 
Action: Mouse moved to (633, 309)
Screenshot: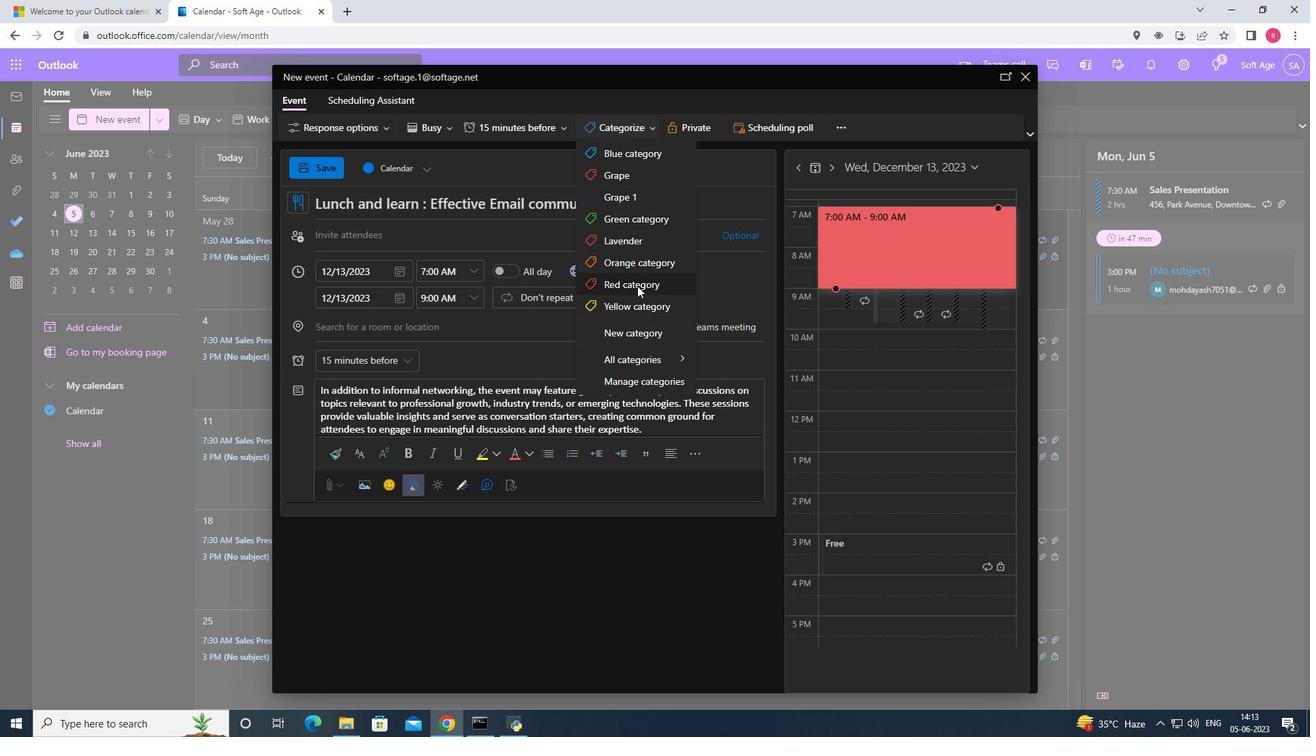 
Action: Mouse pressed left at (633, 309)
Screenshot: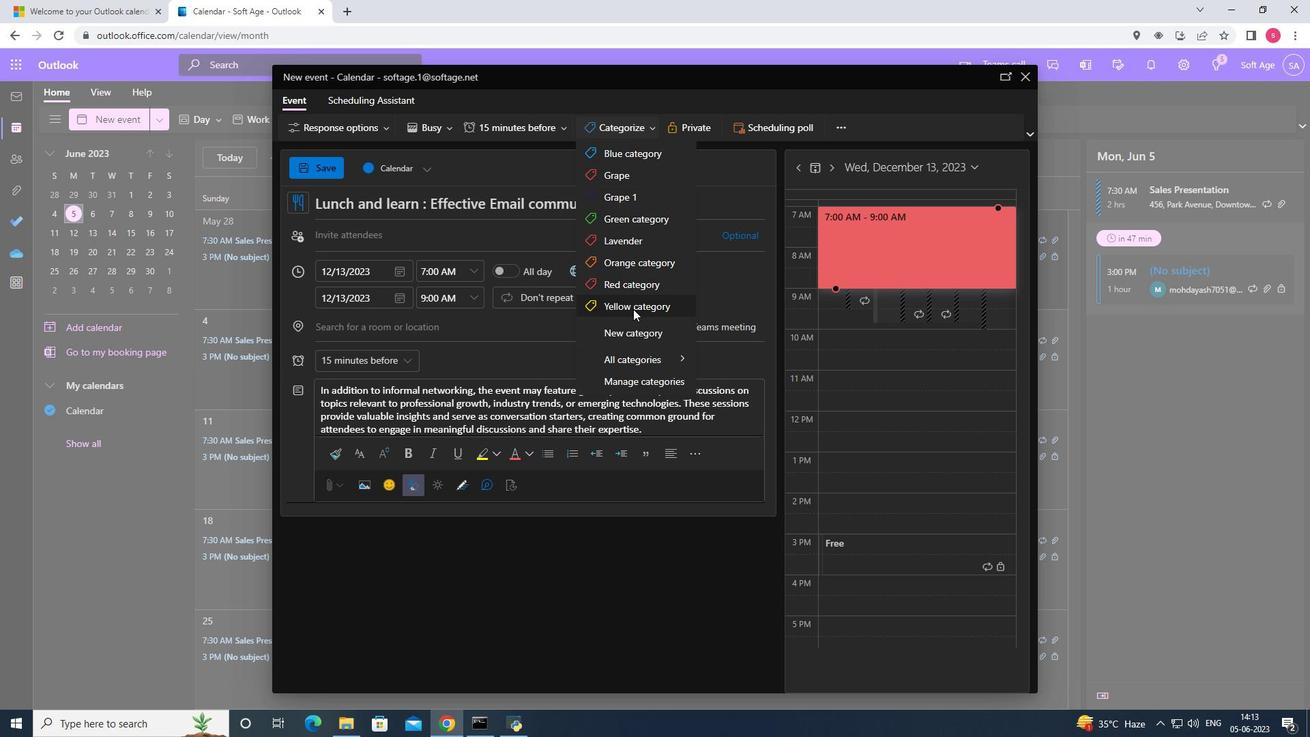 
Action: Mouse moved to (399, 331)
Screenshot: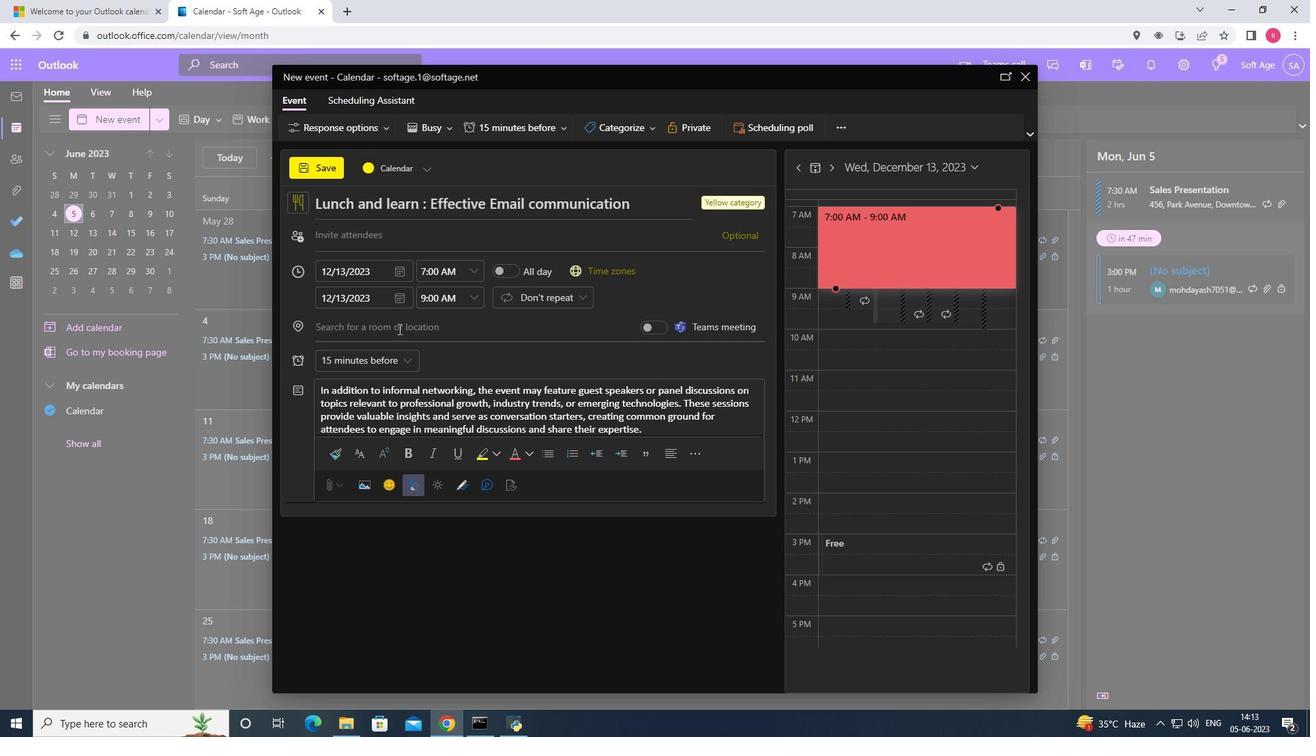 
Action: Mouse pressed left at (399, 331)
Screenshot: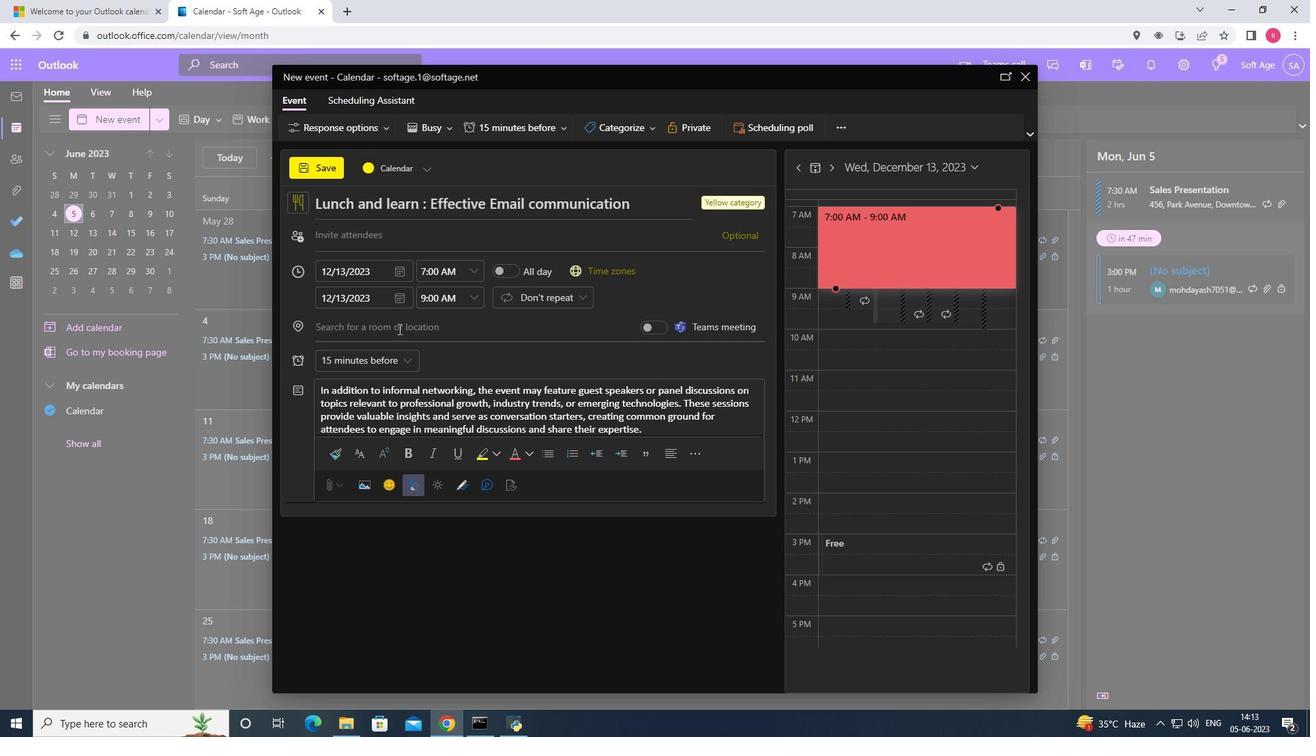 
Action: Key pressed 987<Key.space><Key.shift>Jeronimos<Key.space><Key.shift>Monastery,<Key.space><Key.shift>La<Key.backspace>isbon,<Key.shift><Key.shift>Po<Key.backspace><Key.backspace><Key.space><Key.shift>Portugal
Screenshot: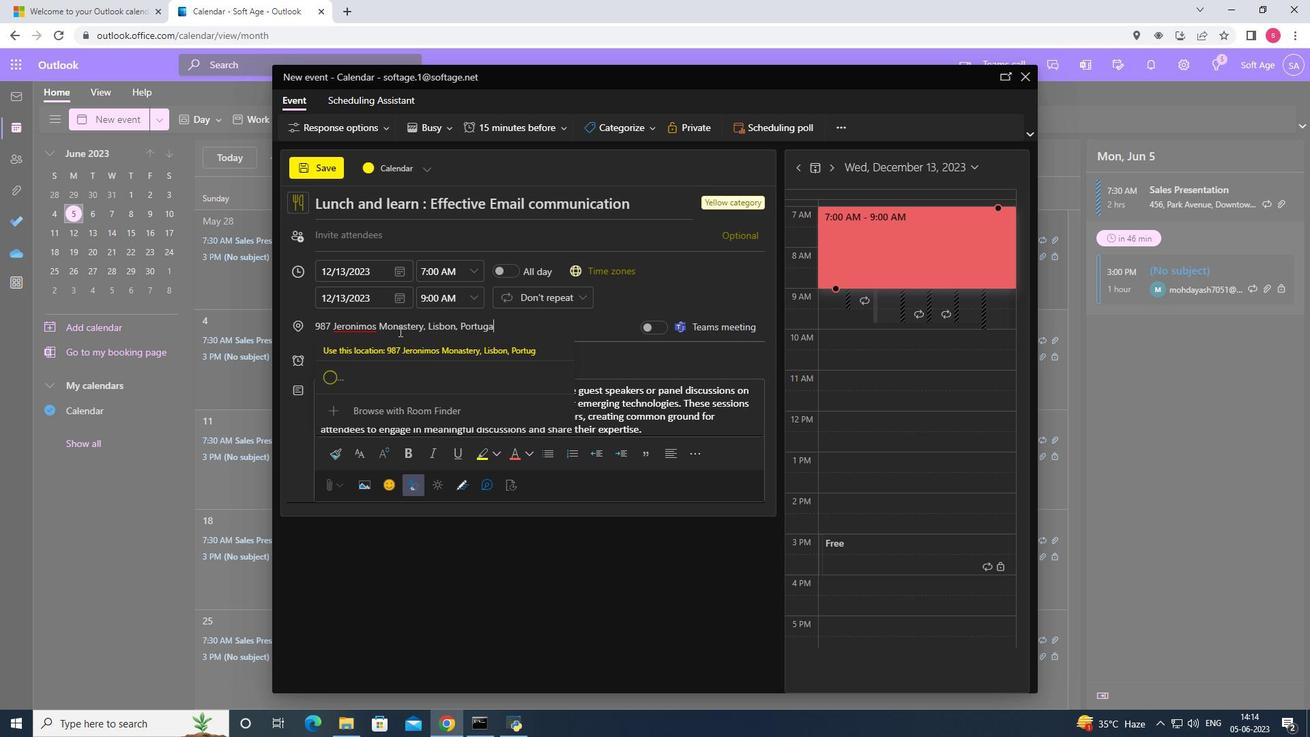 
Action: Mouse moved to (484, 351)
Screenshot: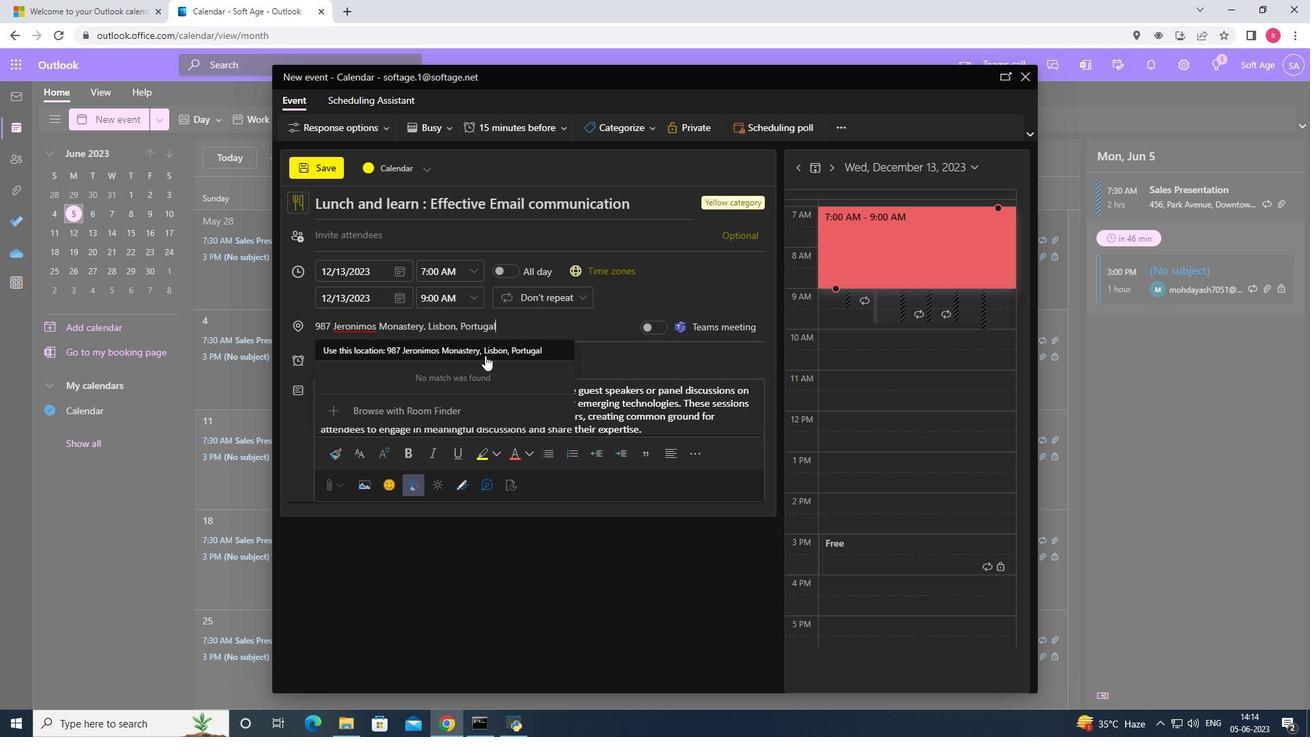 
Action: Mouse pressed left at (484, 351)
Screenshot: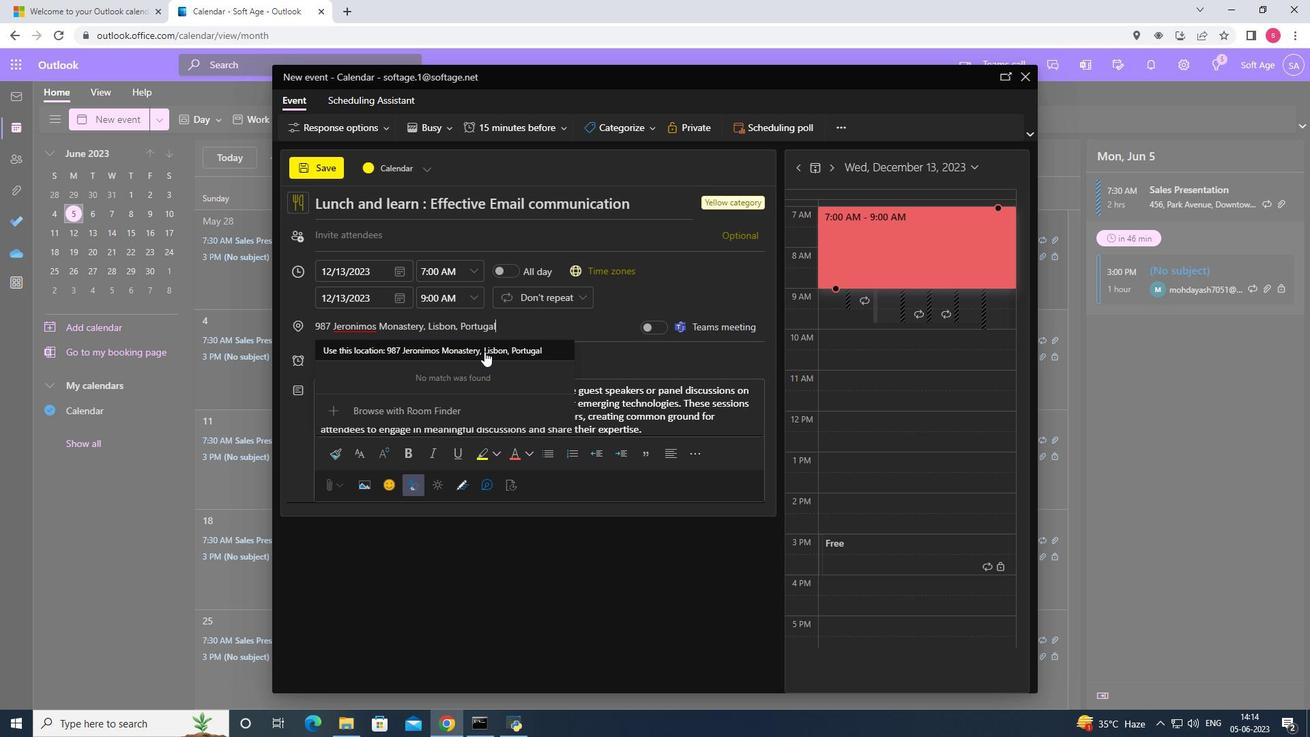 
Action: Mouse moved to (385, 238)
Screenshot: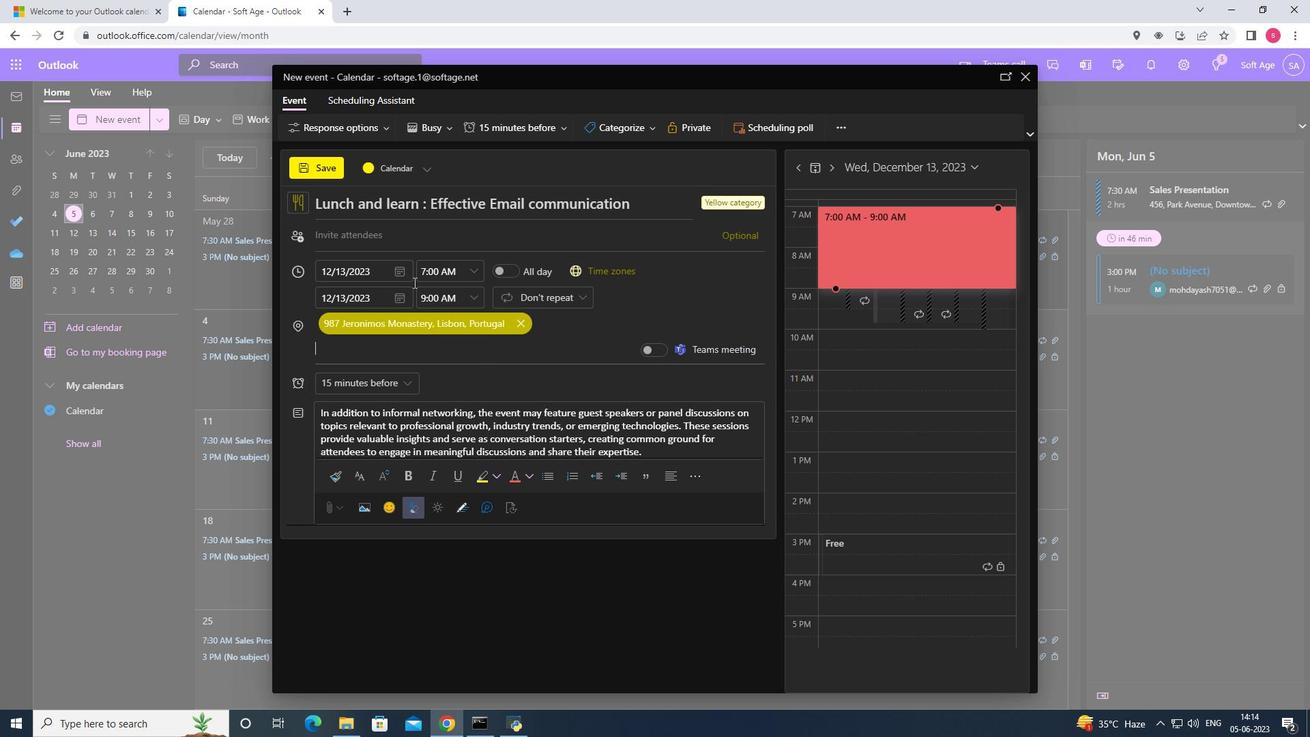 
Action: Mouse pressed left at (385, 238)
Screenshot: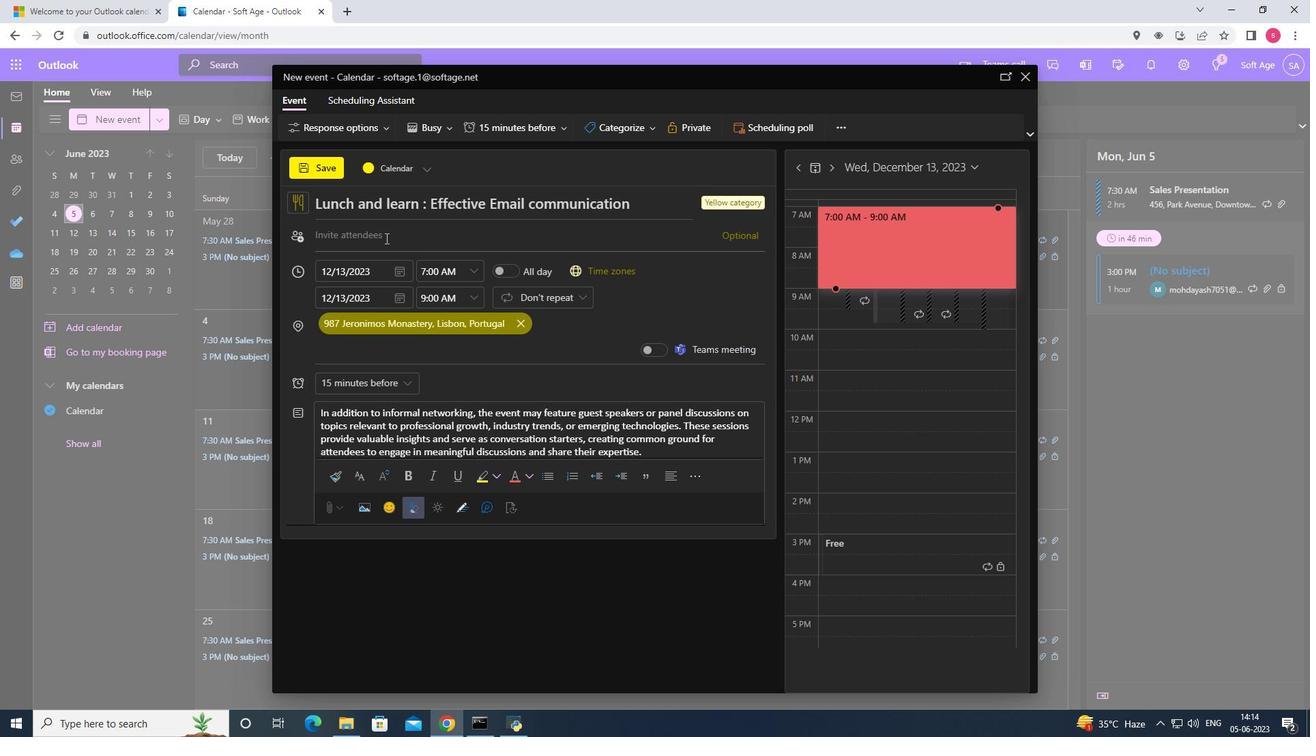 
Action: Mouse moved to (385, 238)
Screenshot: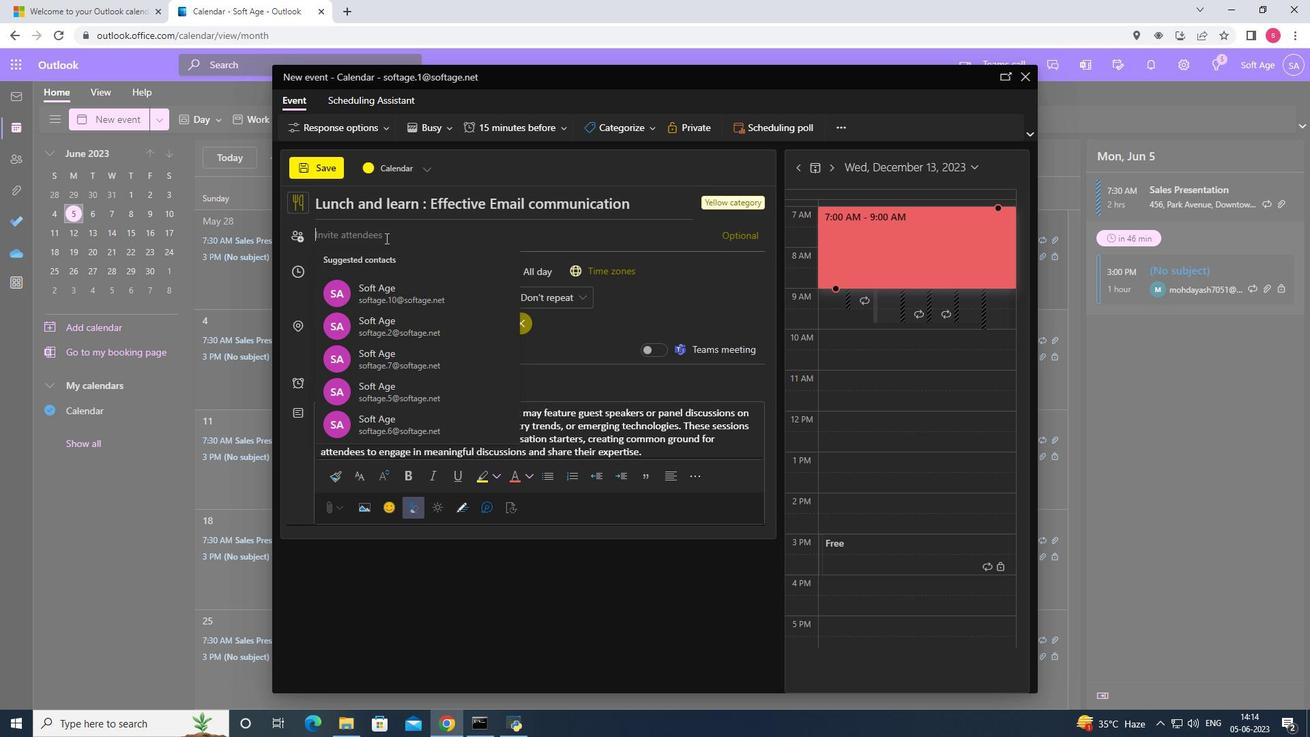 
Action: Key pressed softage.6<Key.shift>@
Screenshot: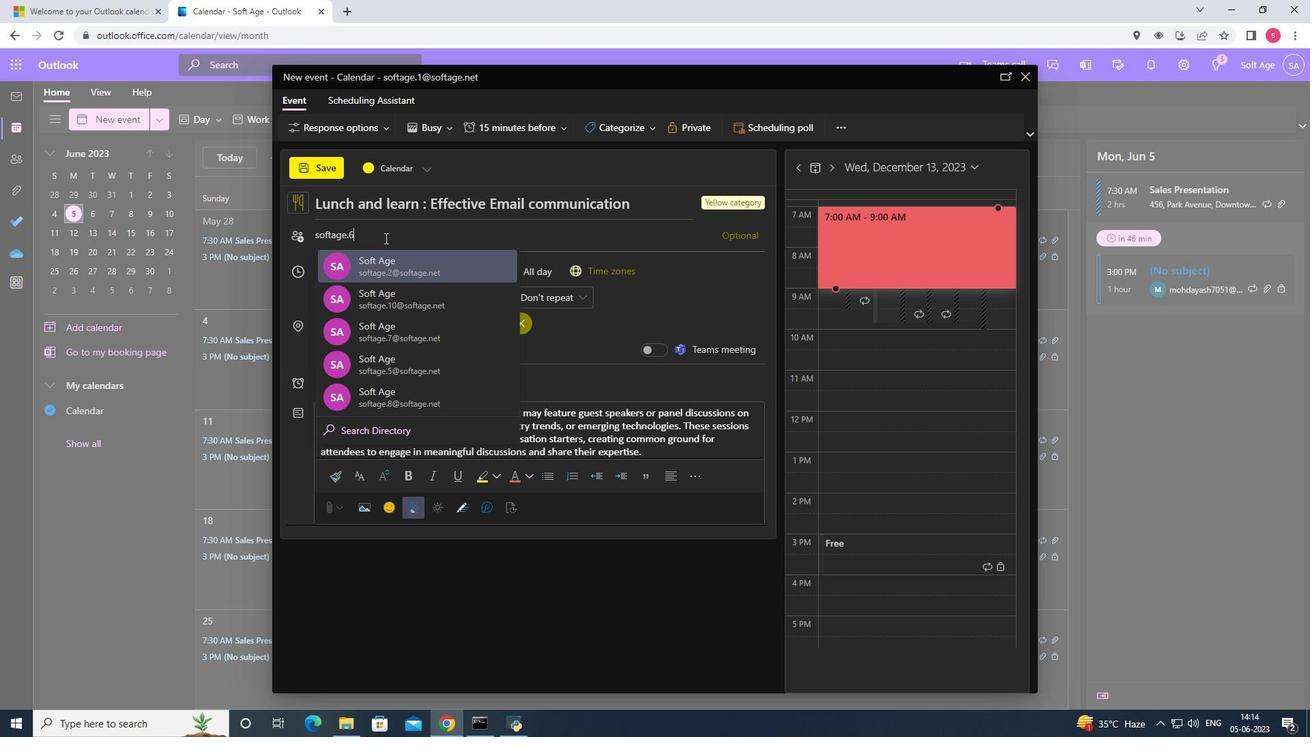
Action: Mouse moved to (398, 305)
Screenshot: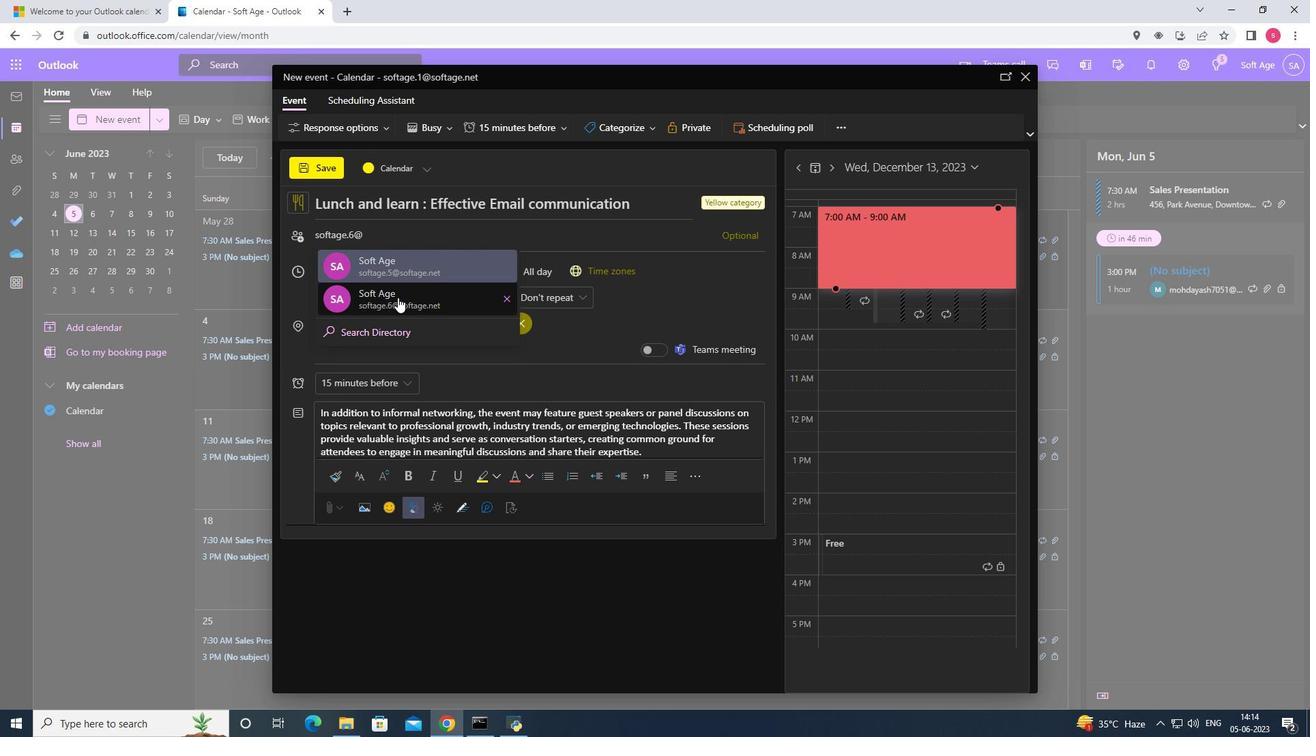 
Action: Mouse pressed left at (398, 305)
Screenshot: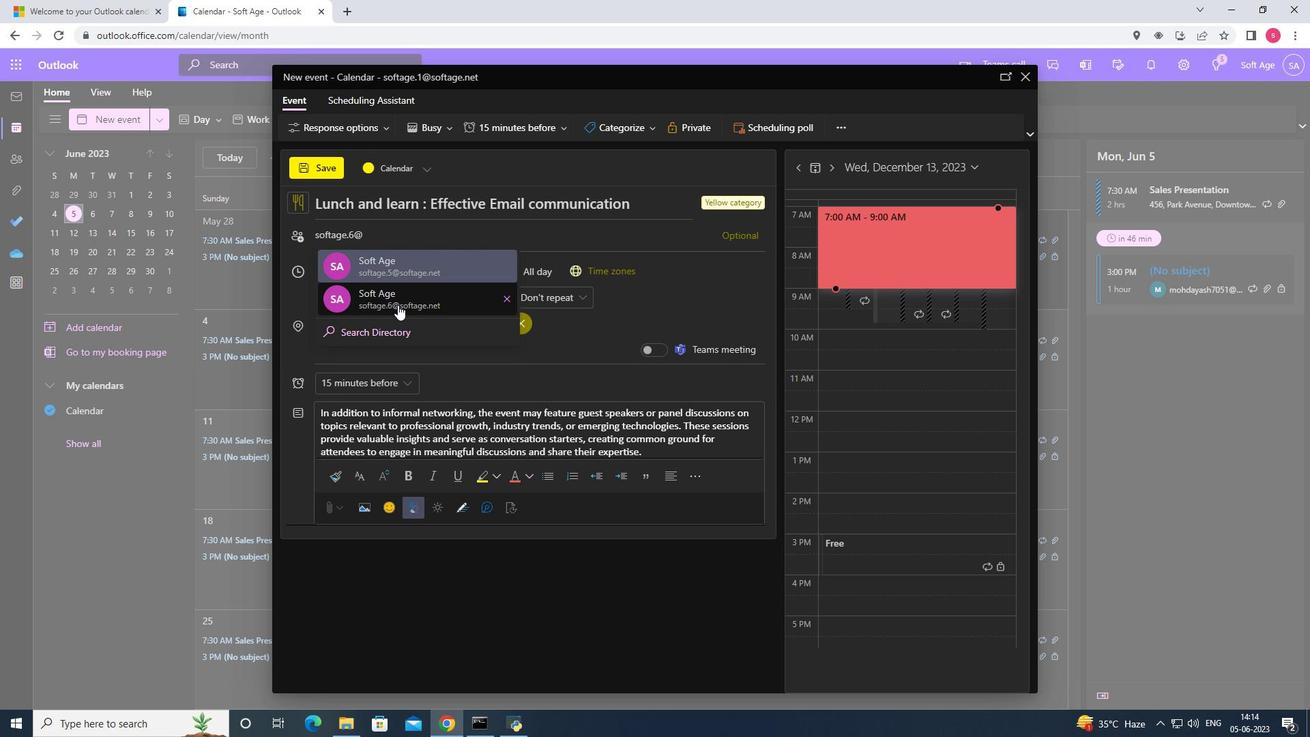 
Action: Key pressed softage.7<Key.shift>@
Screenshot: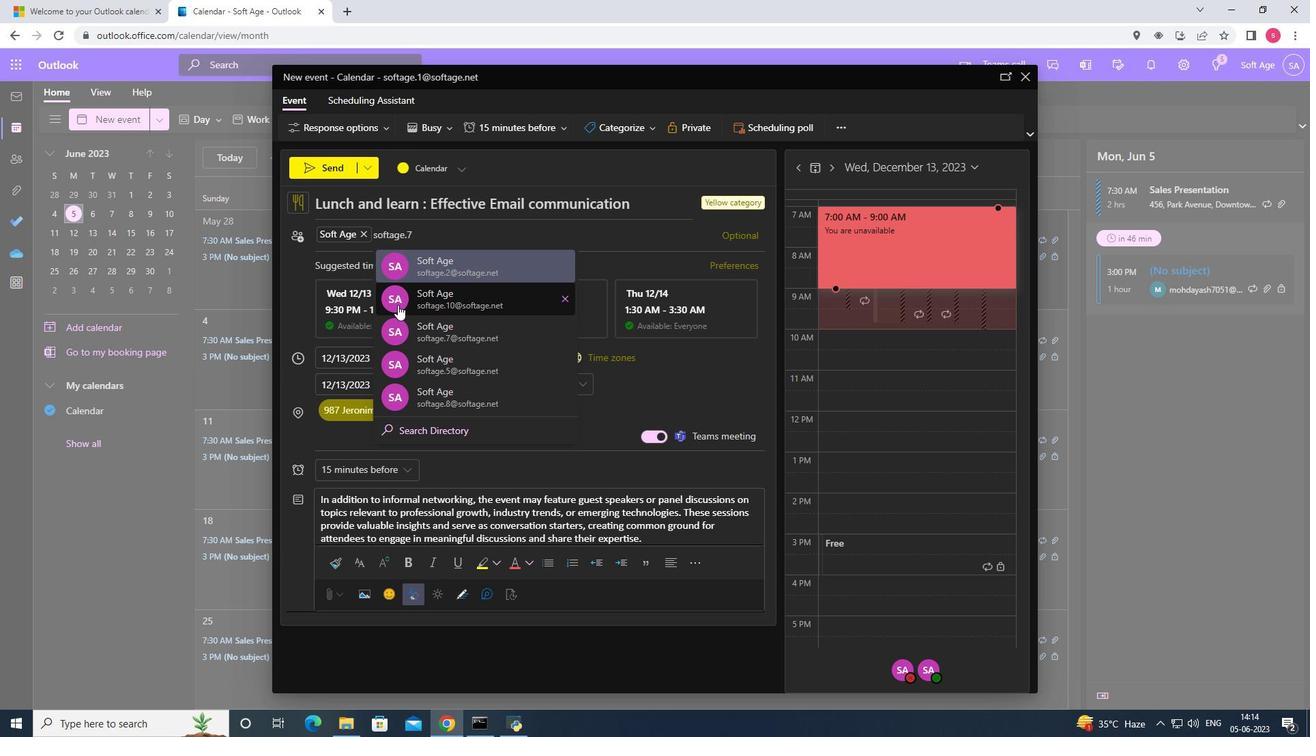 
Action: Mouse moved to (470, 266)
Screenshot: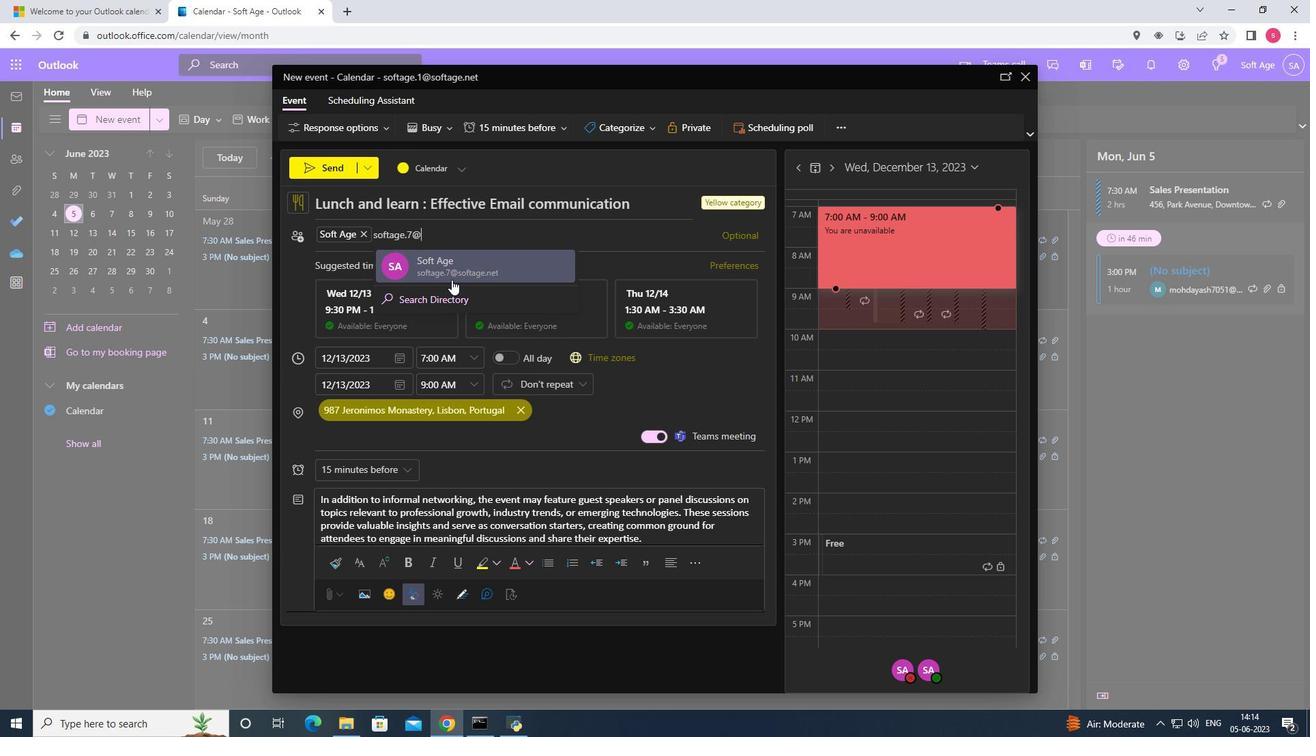 
Action: Mouse pressed left at (470, 266)
Screenshot: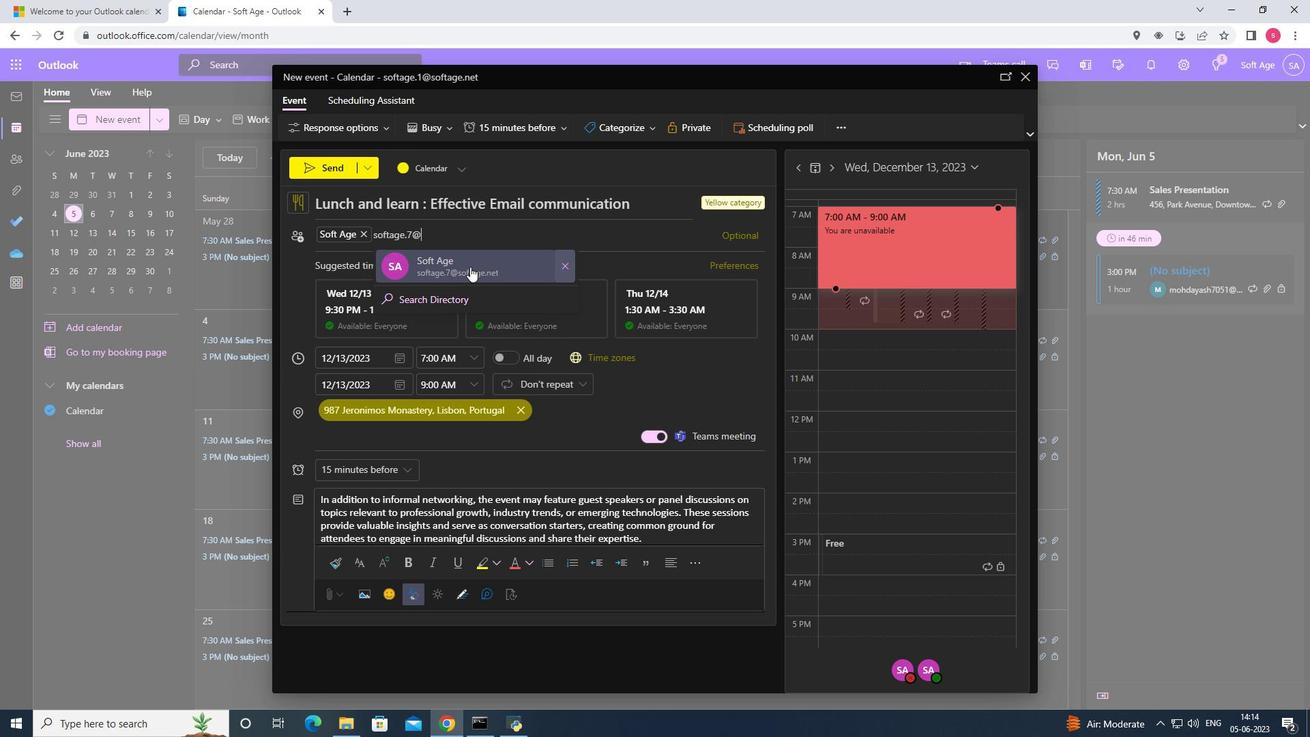 
Action: Mouse moved to (407, 474)
Screenshot: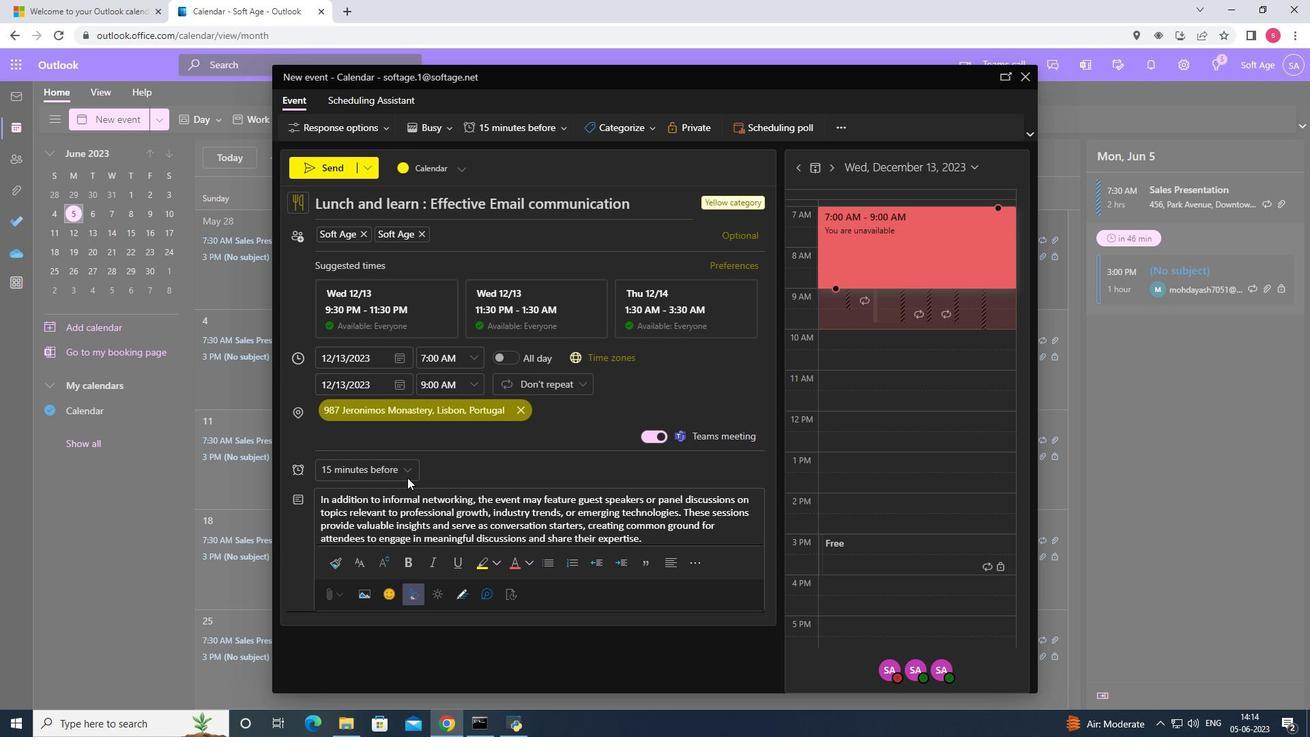 
Action: Mouse pressed left at (407, 474)
Screenshot: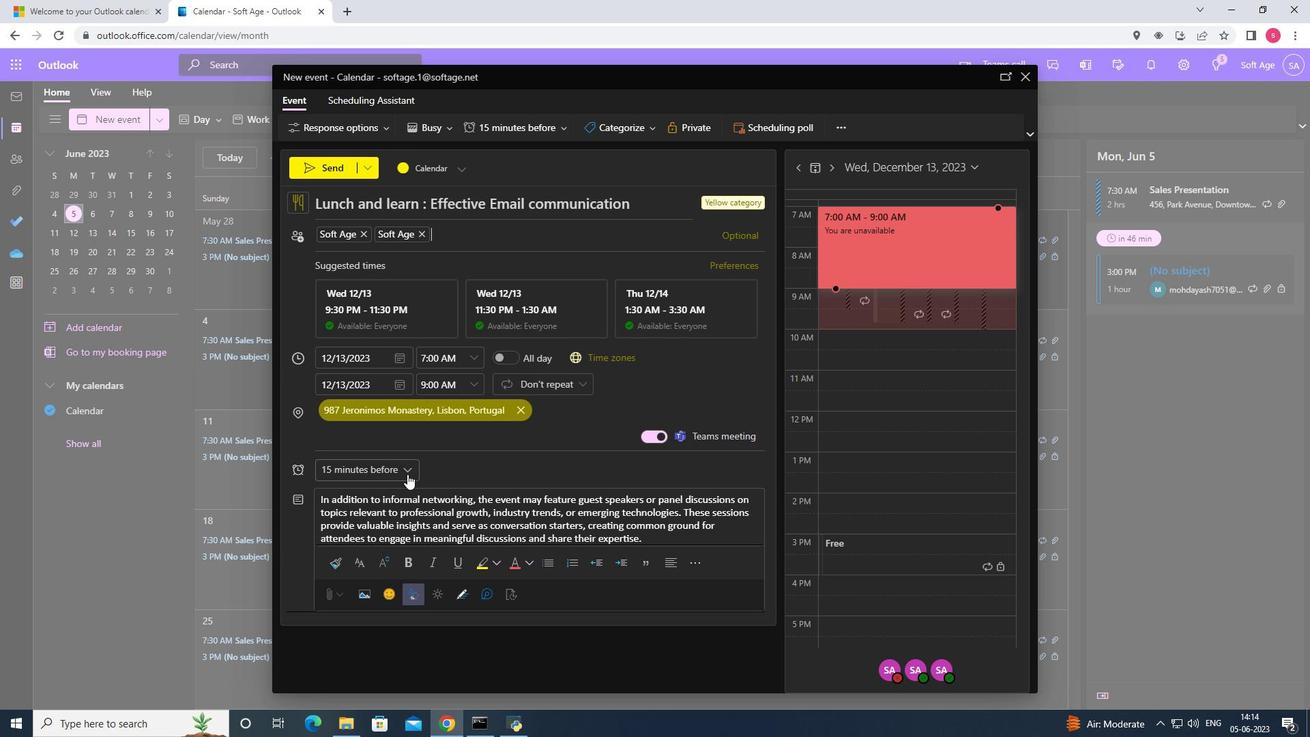 
Action: Mouse moved to (368, 250)
Screenshot: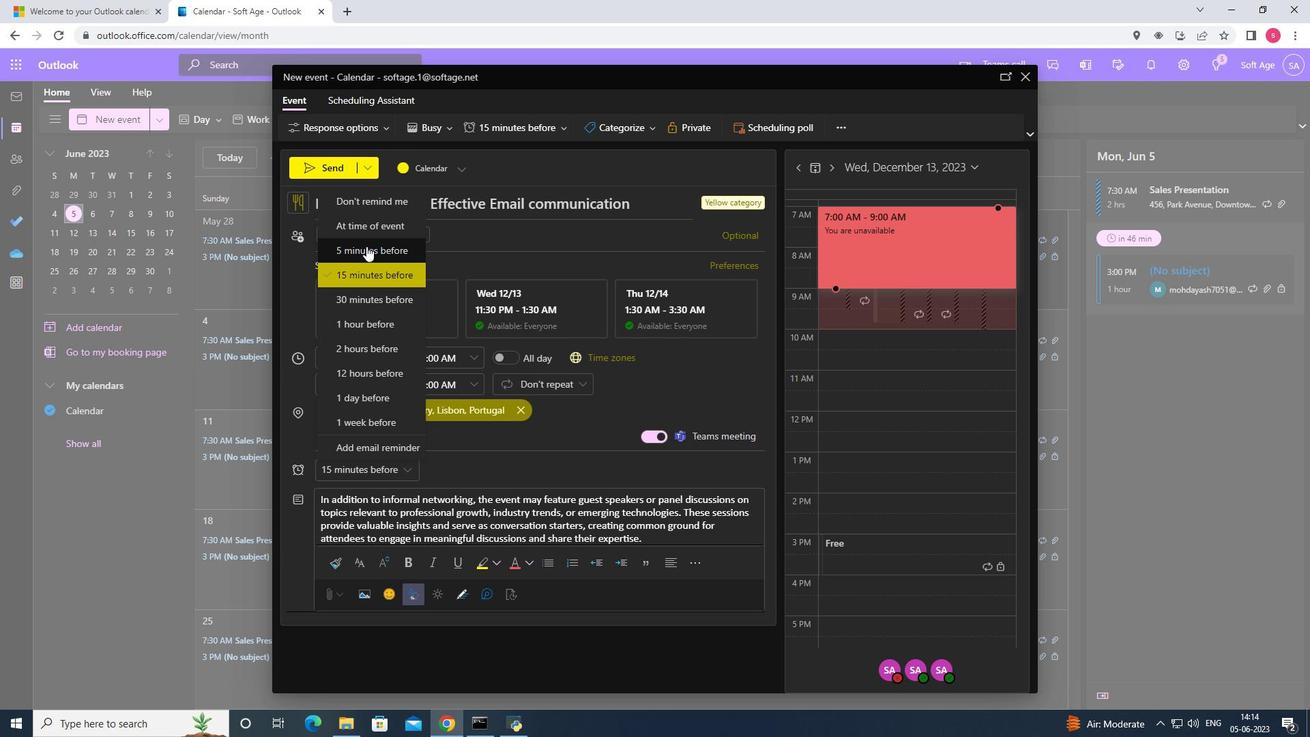 
Action: Mouse pressed left at (368, 250)
Screenshot: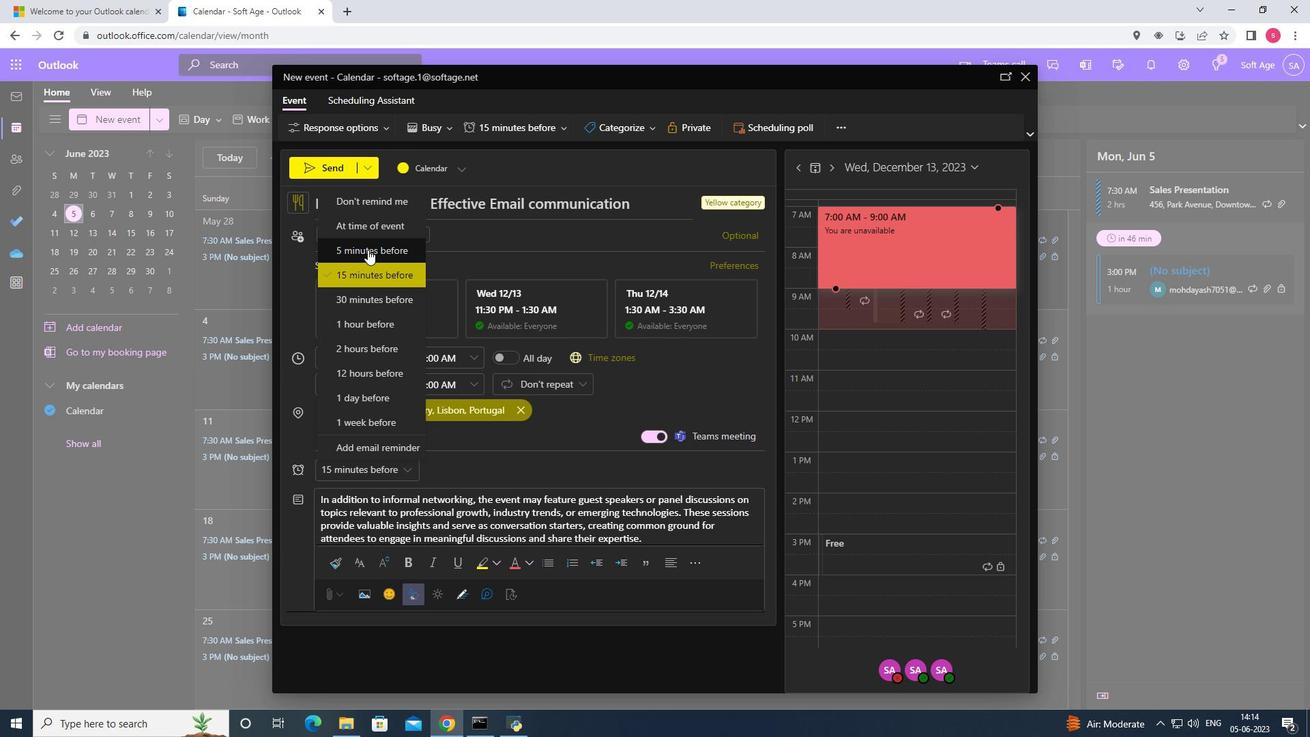
Action: Mouse moved to (328, 165)
Screenshot: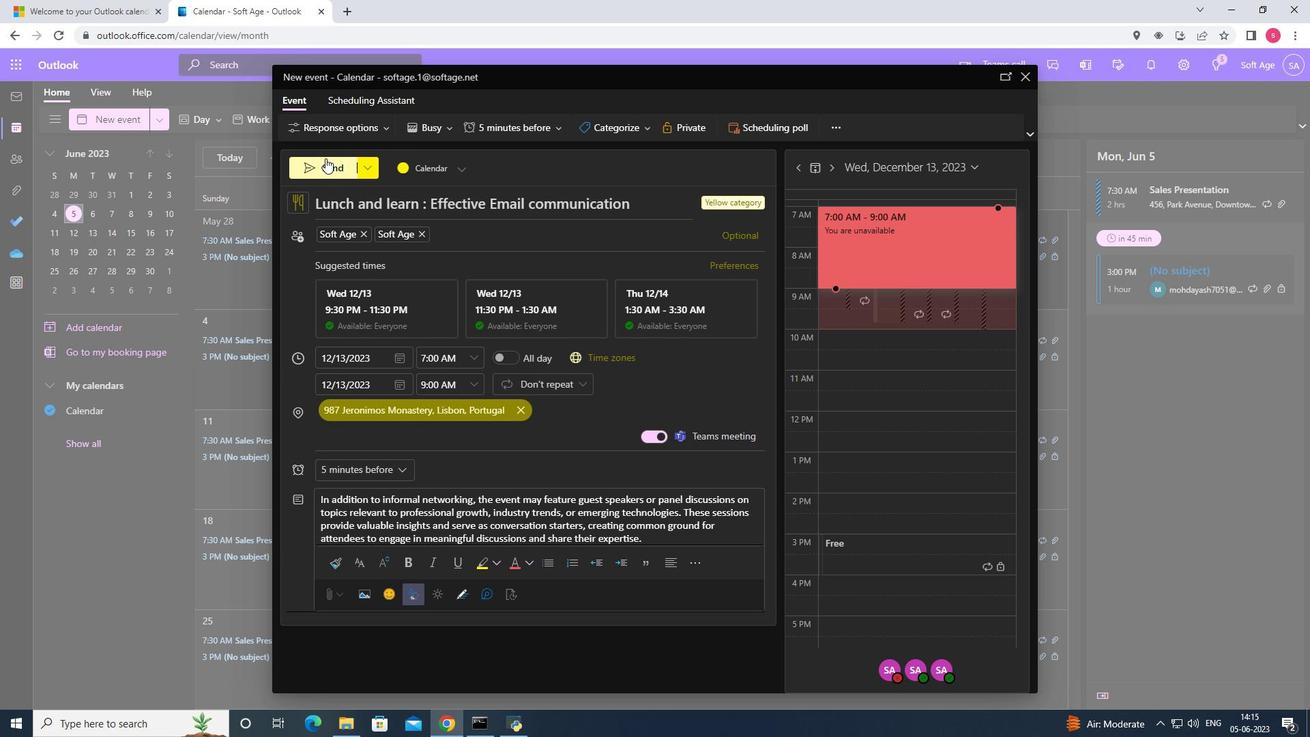 
Action: Mouse pressed left at (328, 165)
Screenshot: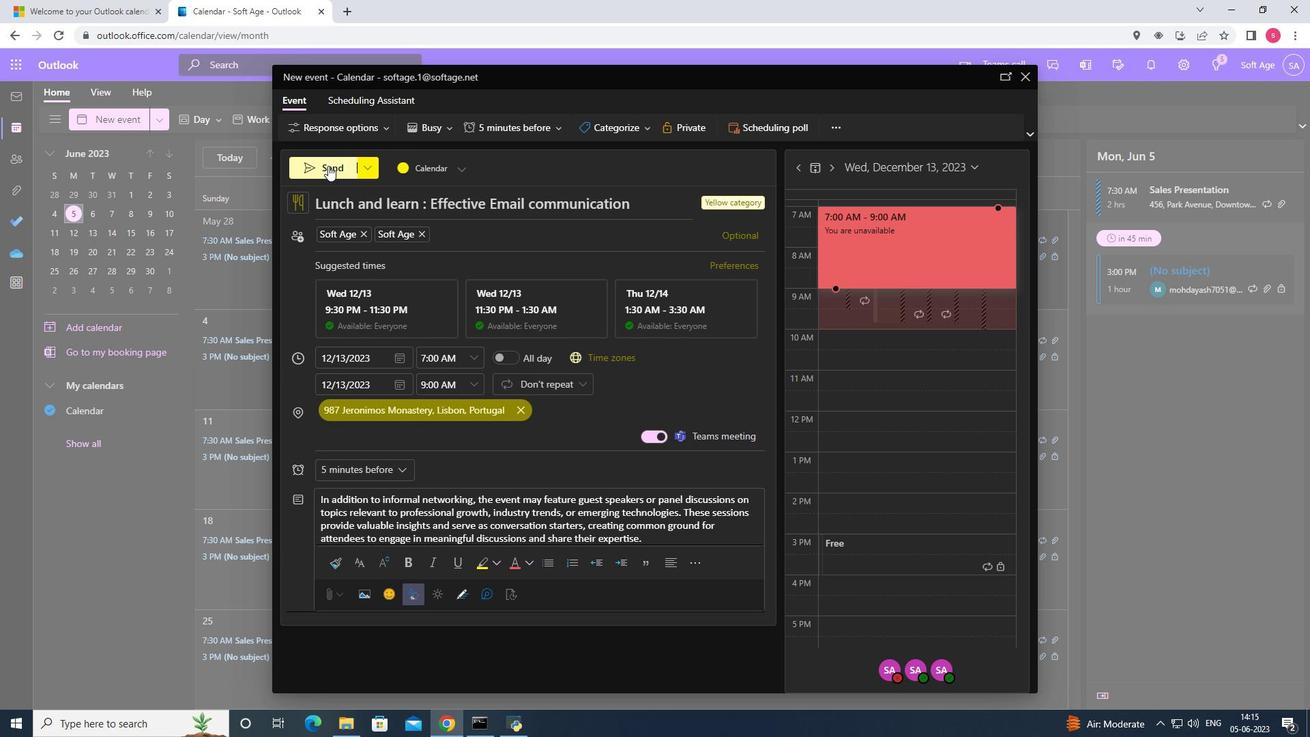 
